 Task: Find a rental in Purley, United Kingdom, for 8 guests from 26 Aug to 10 Sep, with a price range of ₹10,000 to ₹15,000, 6 bedrooms, 6 bathrooms, and amenities including WiFi and TV.
Action: Mouse moved to (488, 94)
Screenshot: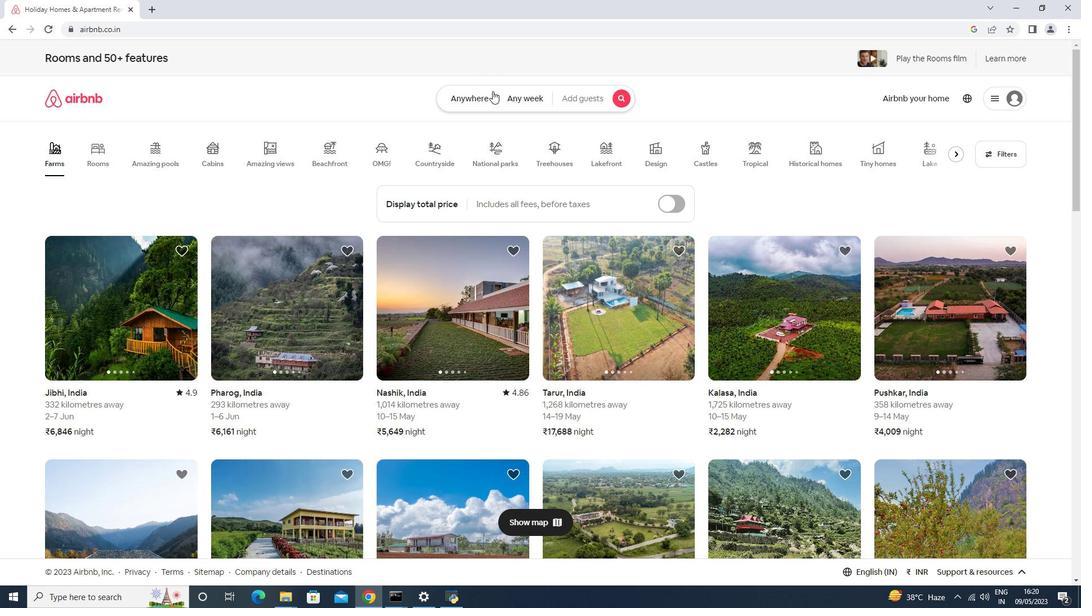 
Action: Mouse pressed left at (488, 94)
Screenshot: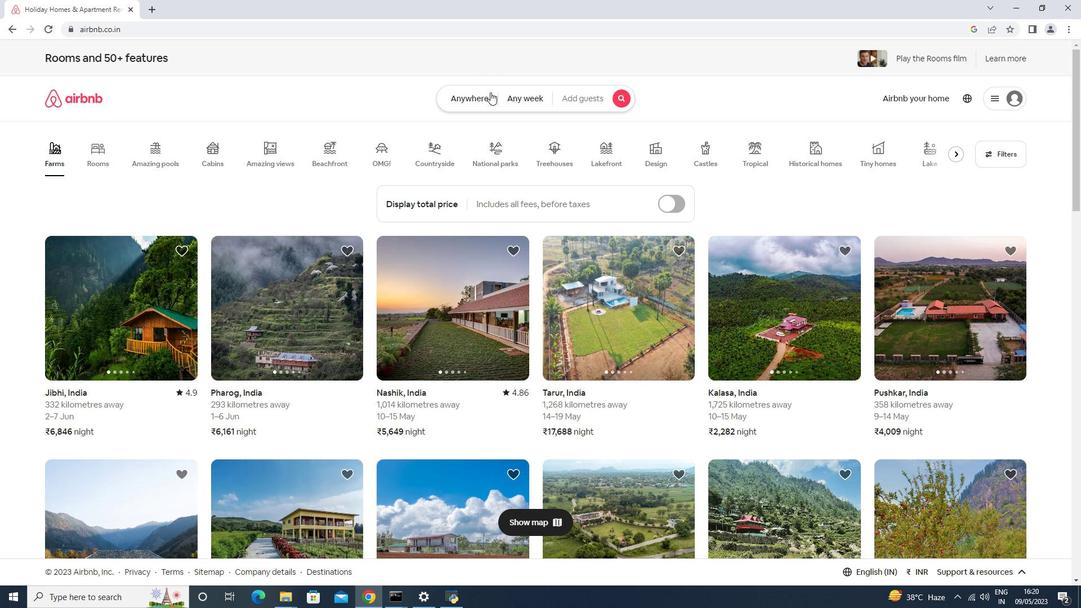 
Action: Mouse moved to (430, 142)
Screenshot: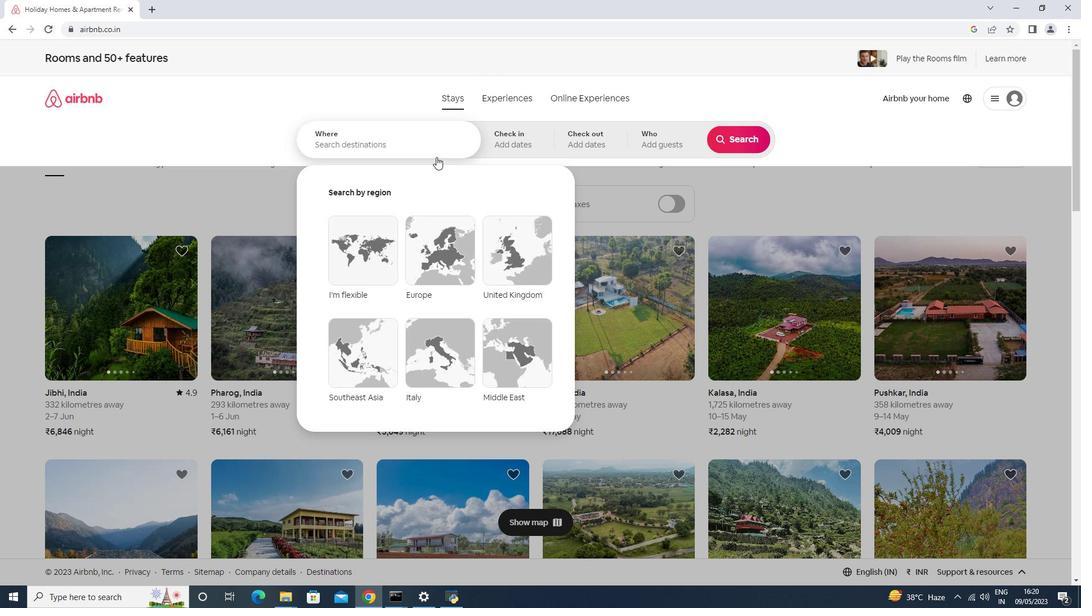
Action: Mouse pressed left at (430, 142)
Screenshot: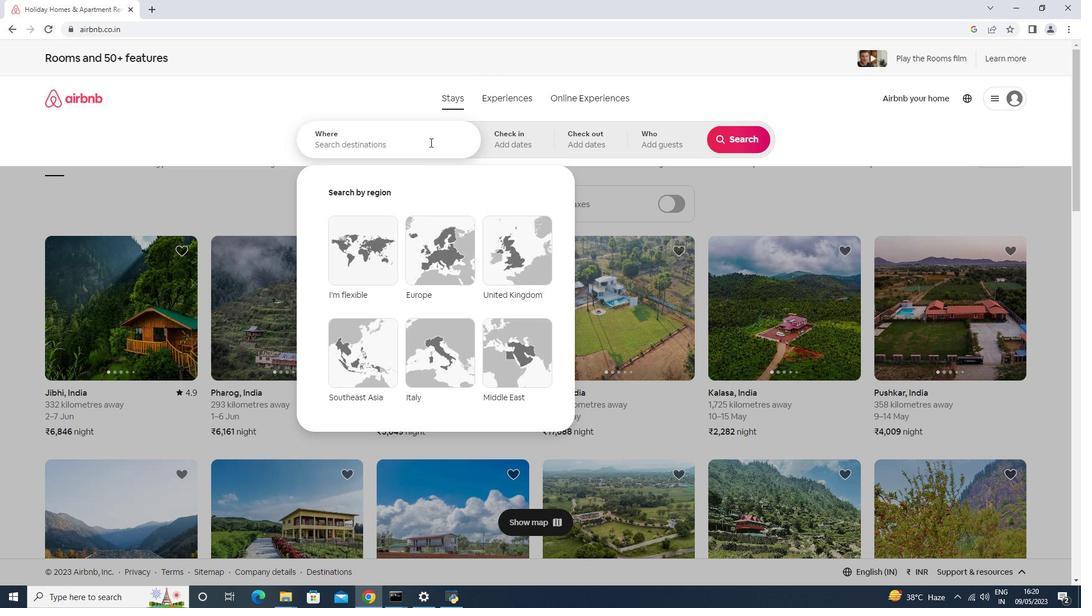 
Action: Key pressed <Key.shift>Purley,<Key.space><Key.shift>United<Key.space><Key.shift>Kingdom<Key.enter>
Screenshot: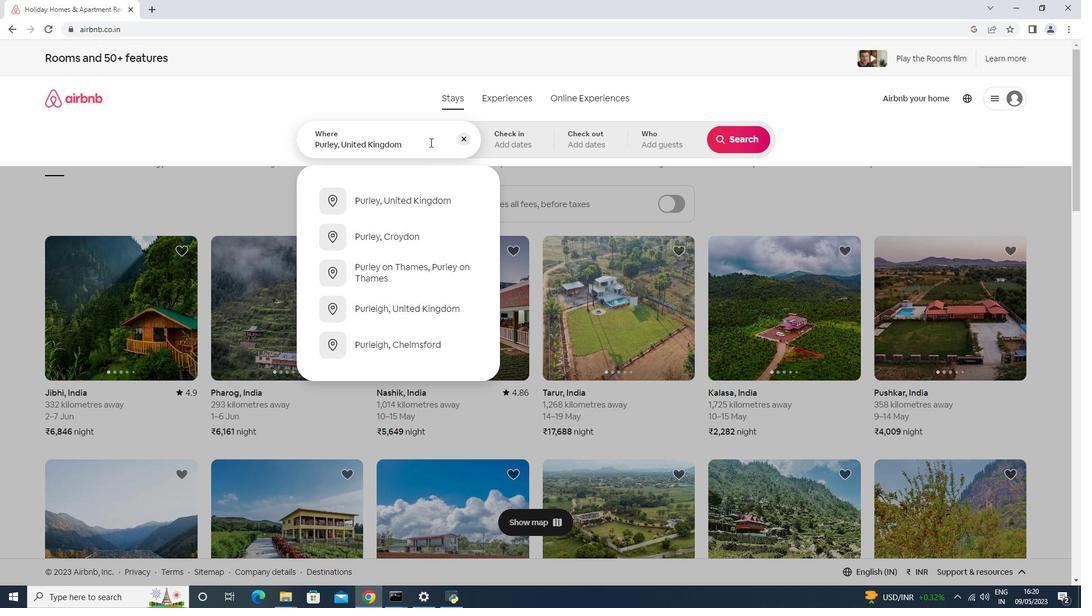 
Action: Mouse moved to (729, 234)
Screenshot: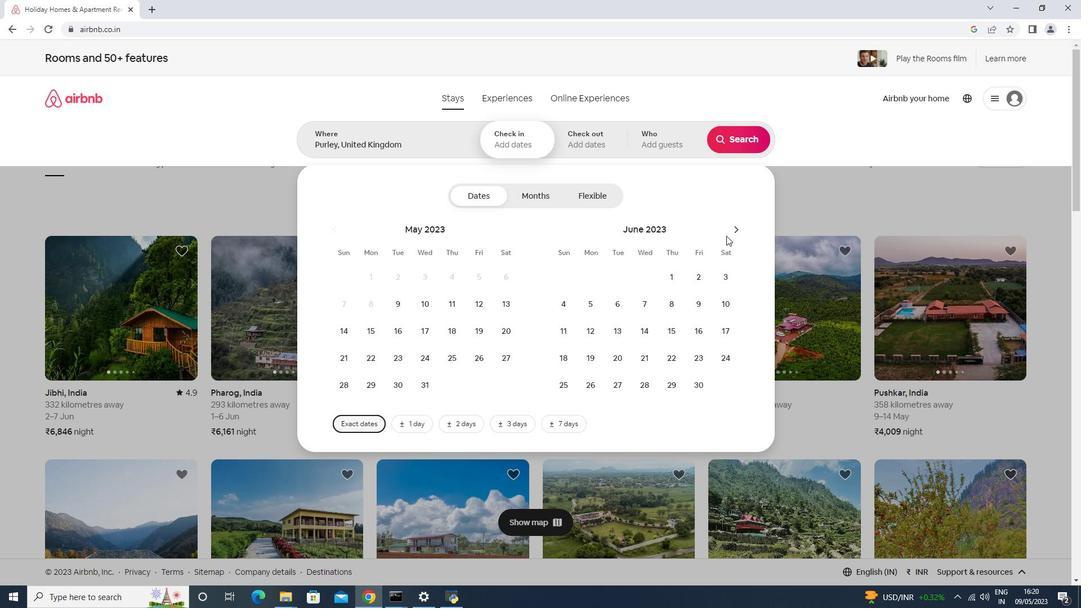 
Action: Mouse pressed left at (729, 234)
Screenshot: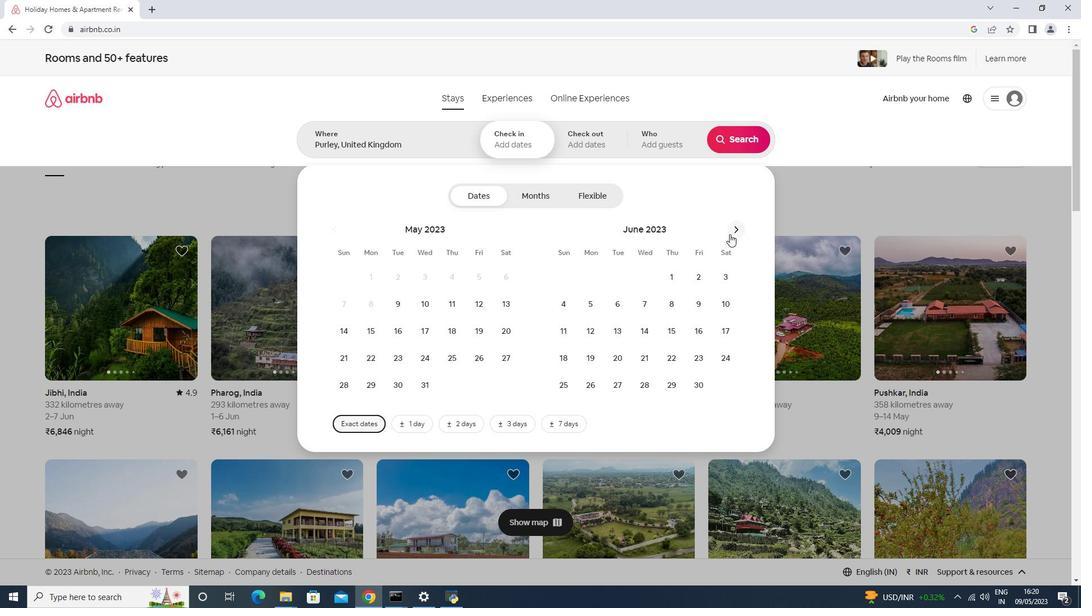 
Action: Mouse pressed left at (729, 234)
Screenshot: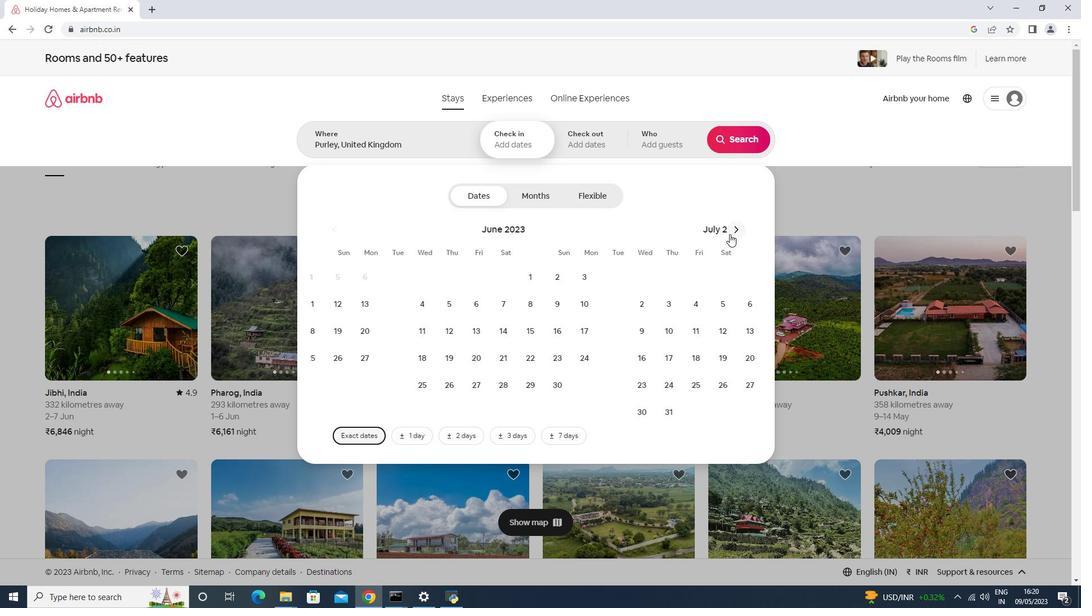 
Action: Mouse moved to (722, 357)
Screenshot: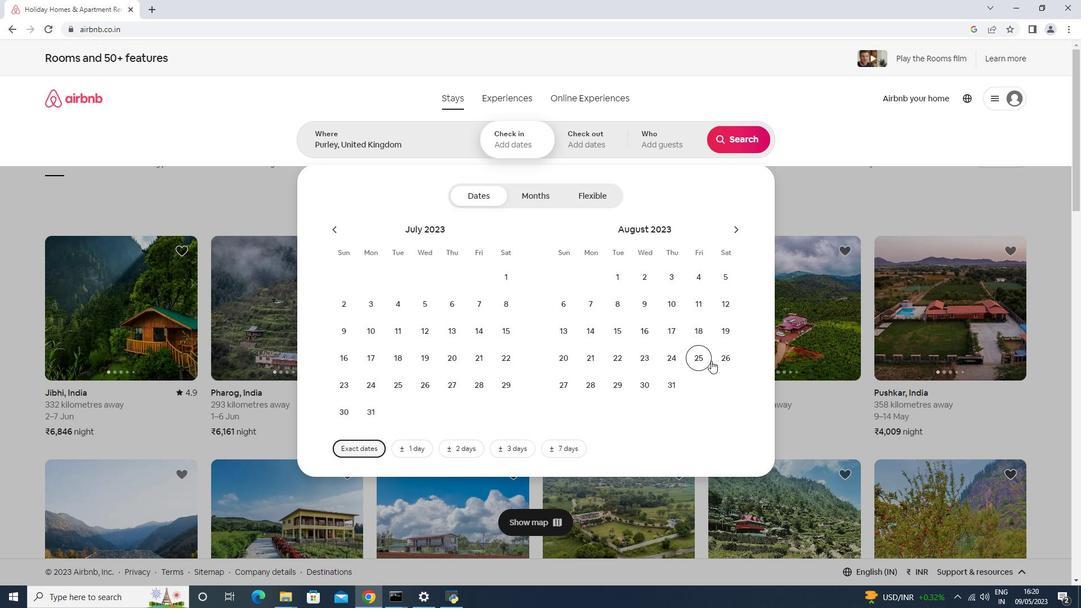 
Action: Mouse pressed left at (722, 357)
Screenshot: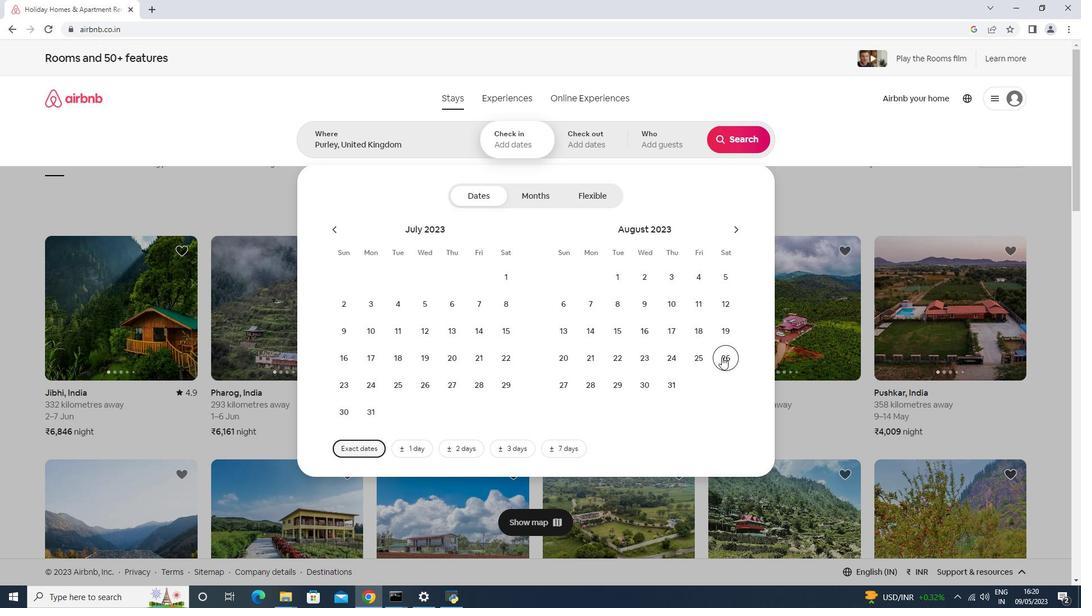 
Action: Mouse moved to (730, 234)
Screenshot: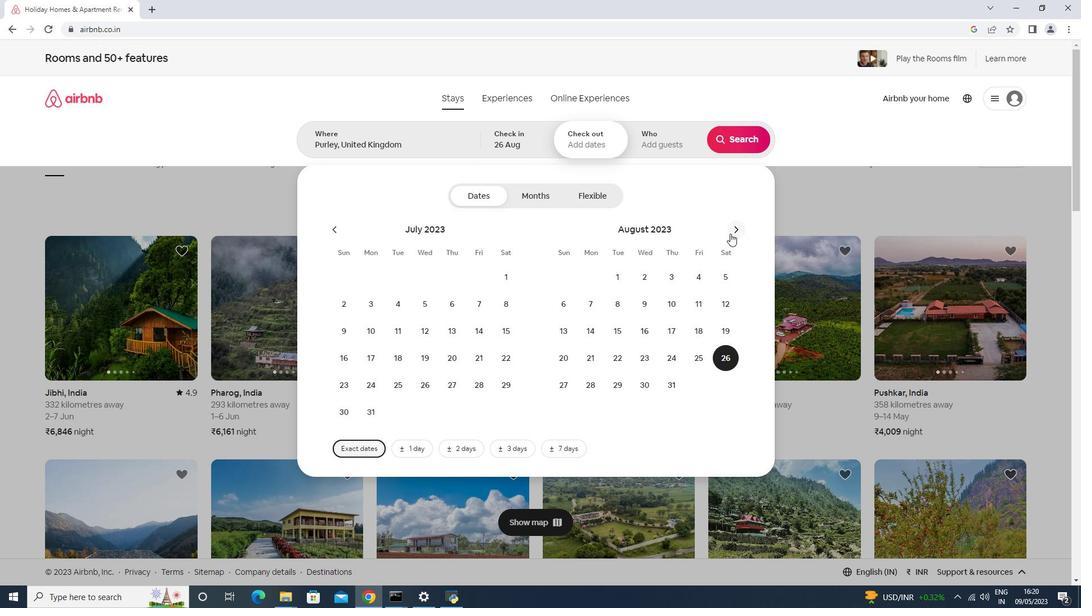 
Action: Mouse pressed left at (730, 234)
Screenshot: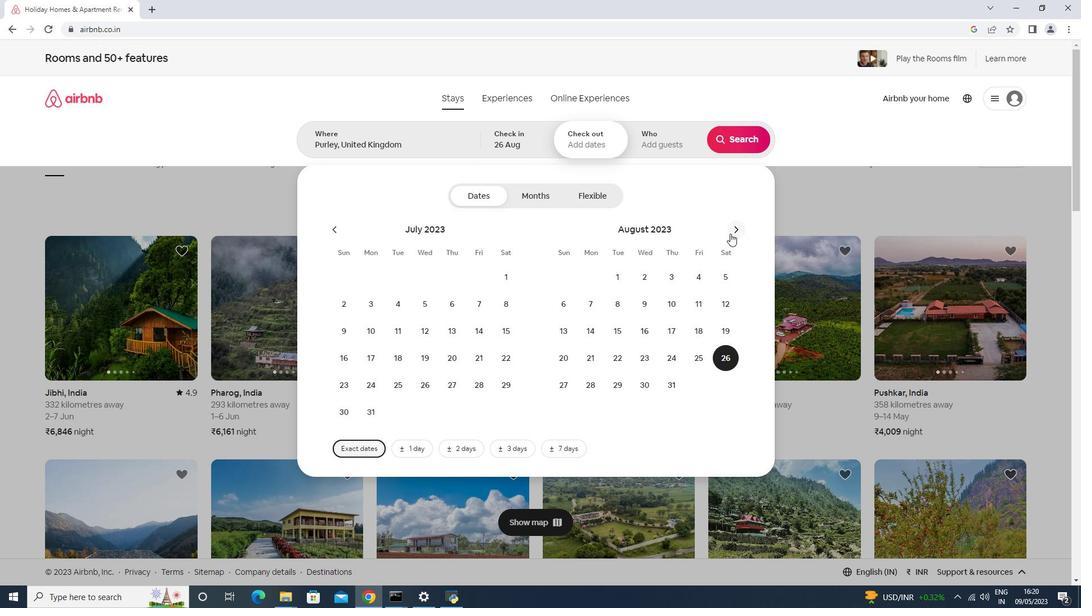 
Action: Mouse moved to (575, 332)
Screenshot: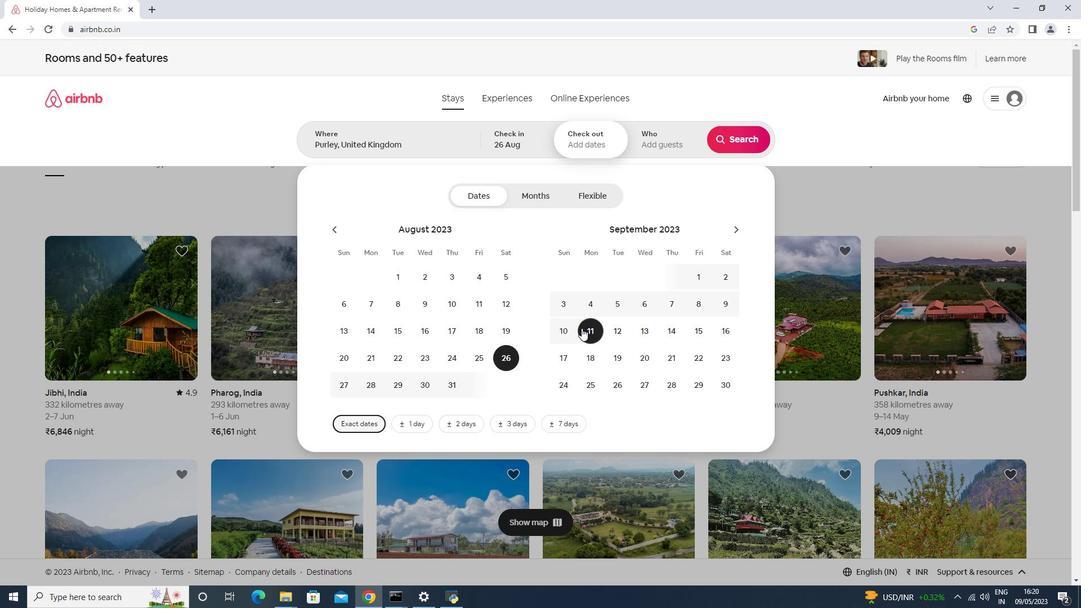 
Action: Mouse pressed left at (575, 332)
Screenshot: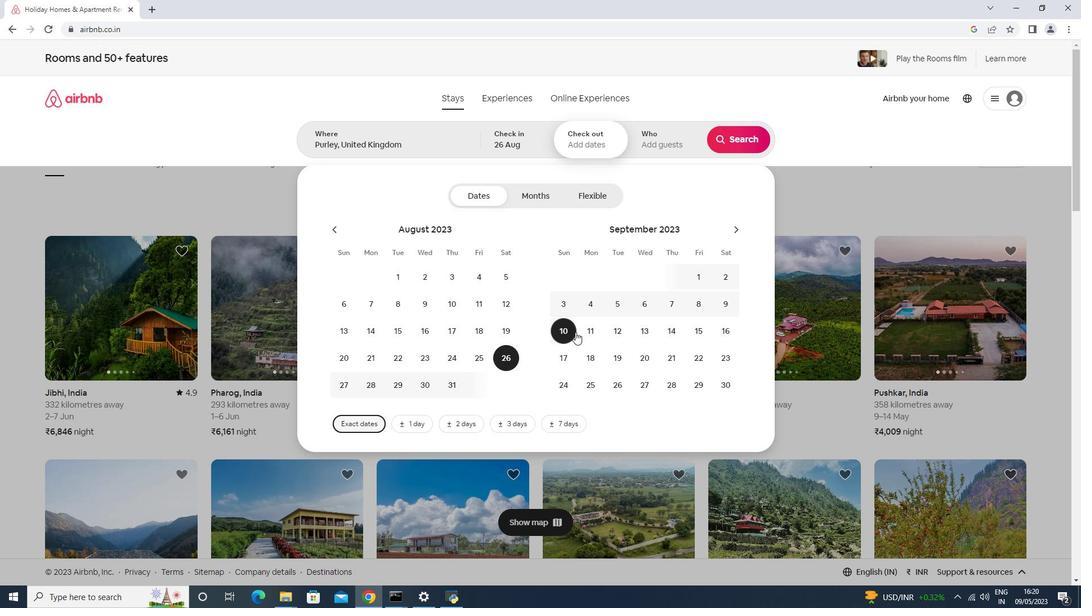 
Action: Mouse moved to (649, 153)
Screenshot: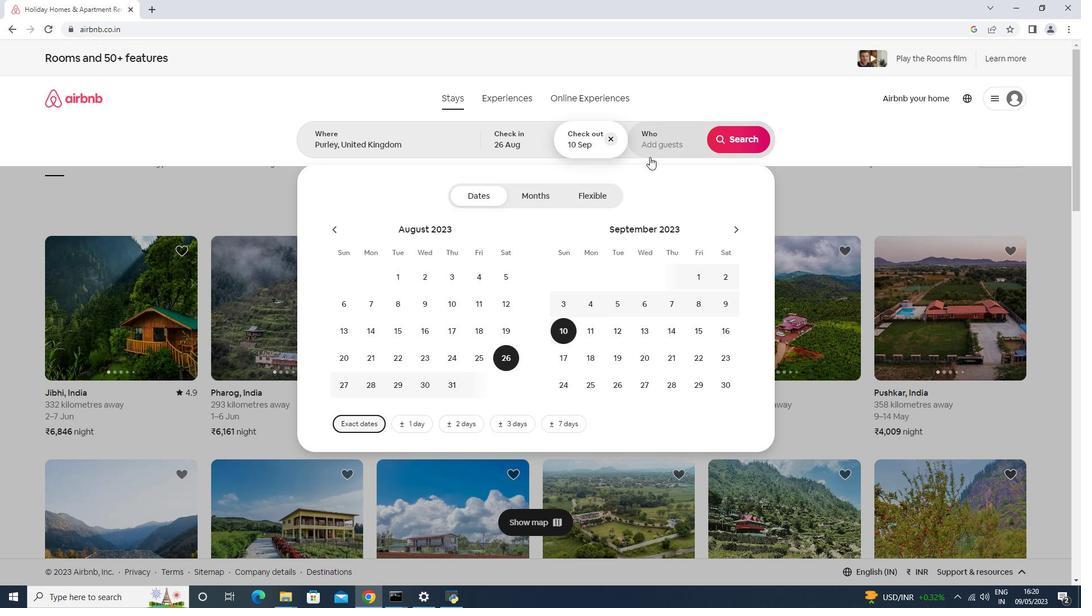 
Action: Mouse pressed left at (649, 153)
Screenshot: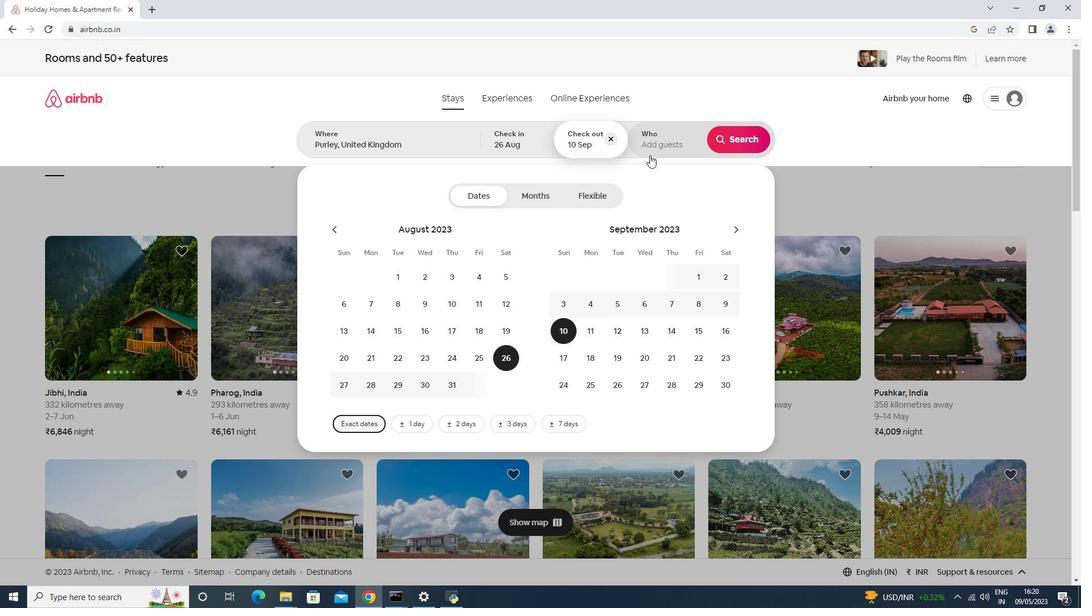 
Action: Mouse moved to (742, 203)
Screenshot: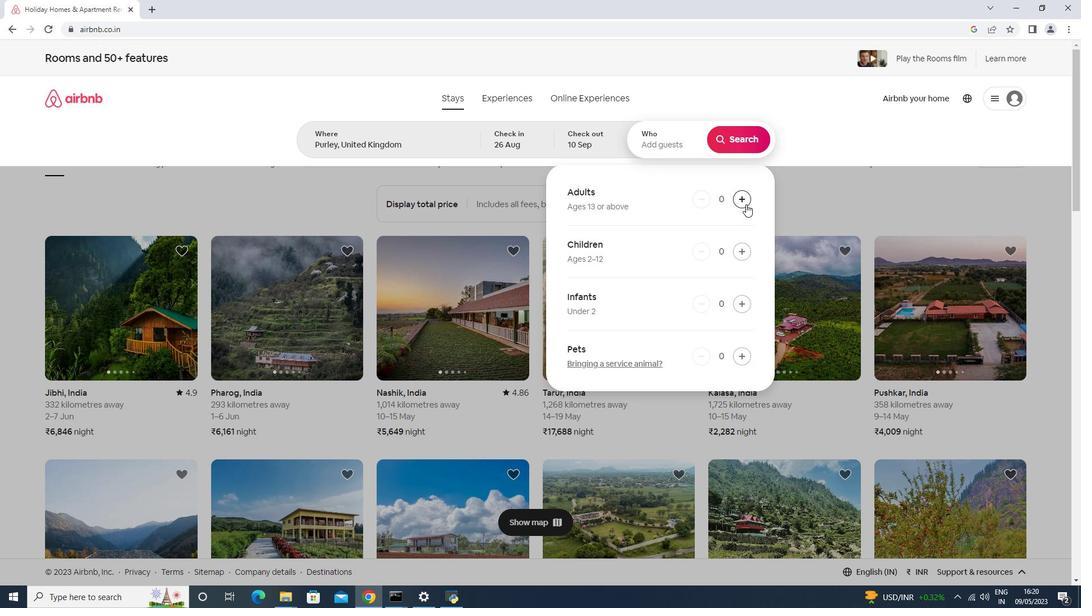 
Action: Mouse pressed left at (742, 203)
Screenshot: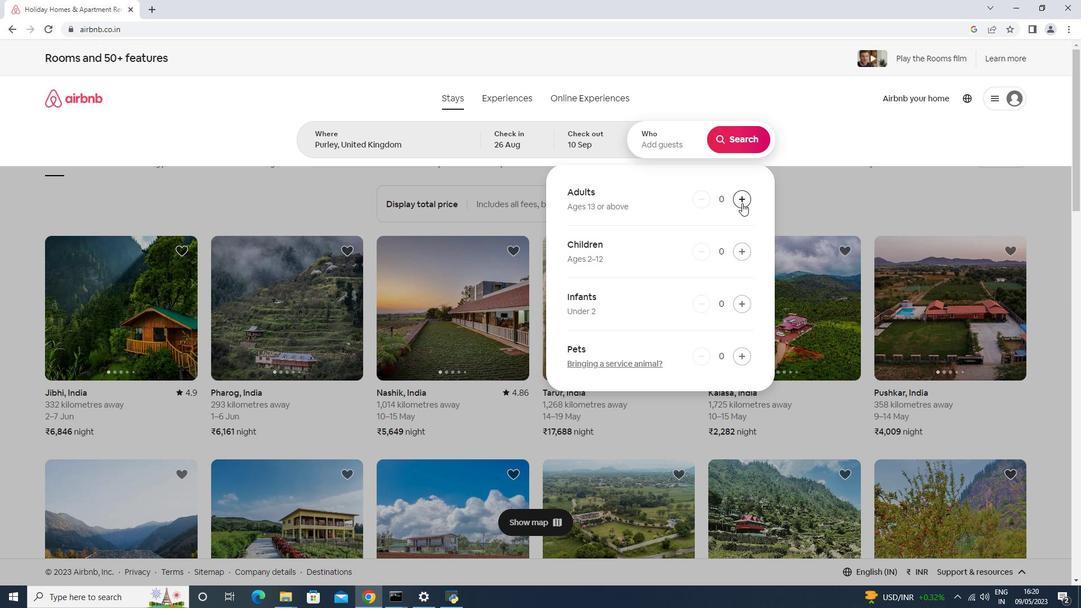 
Action: Mouse pressed left at (742, 203)
Screenshot: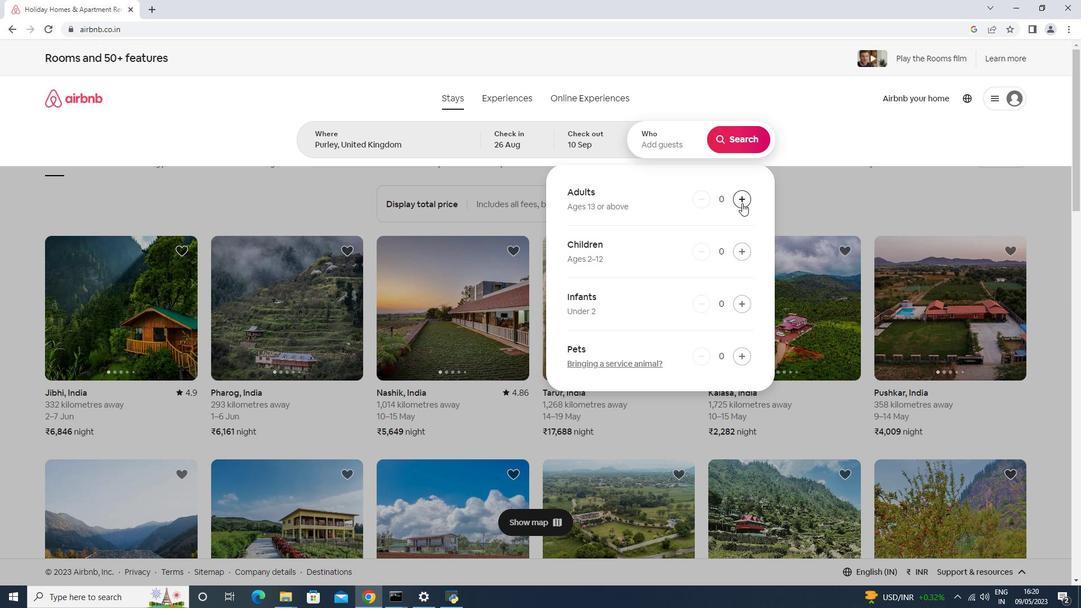 
Action: Mouse pressed left at (742, 203)
Screenshot: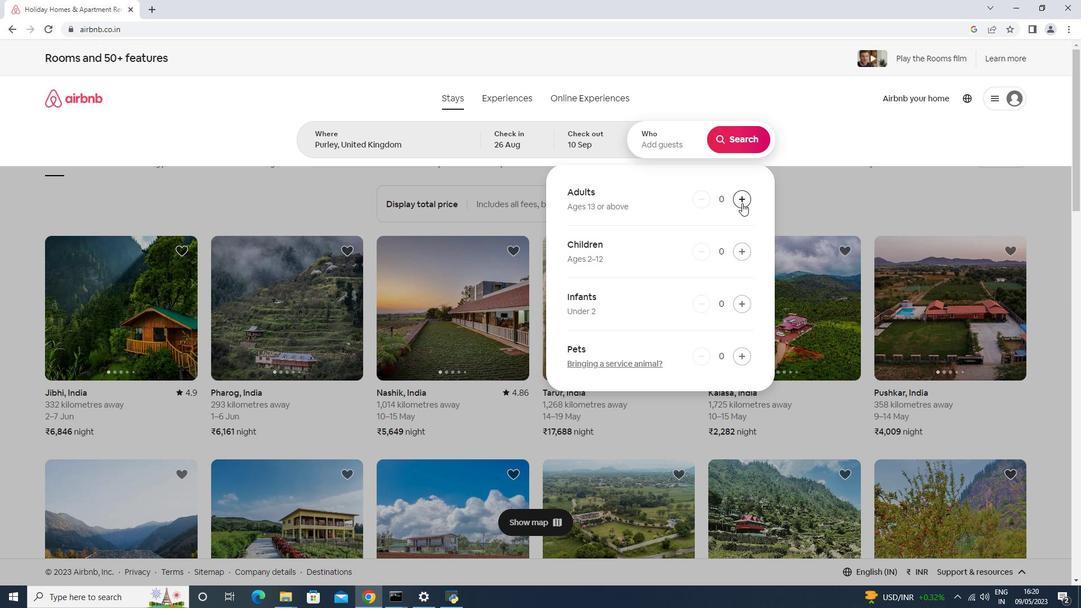 
Action: Mouse pressed left at (742, 203)
Screenshot: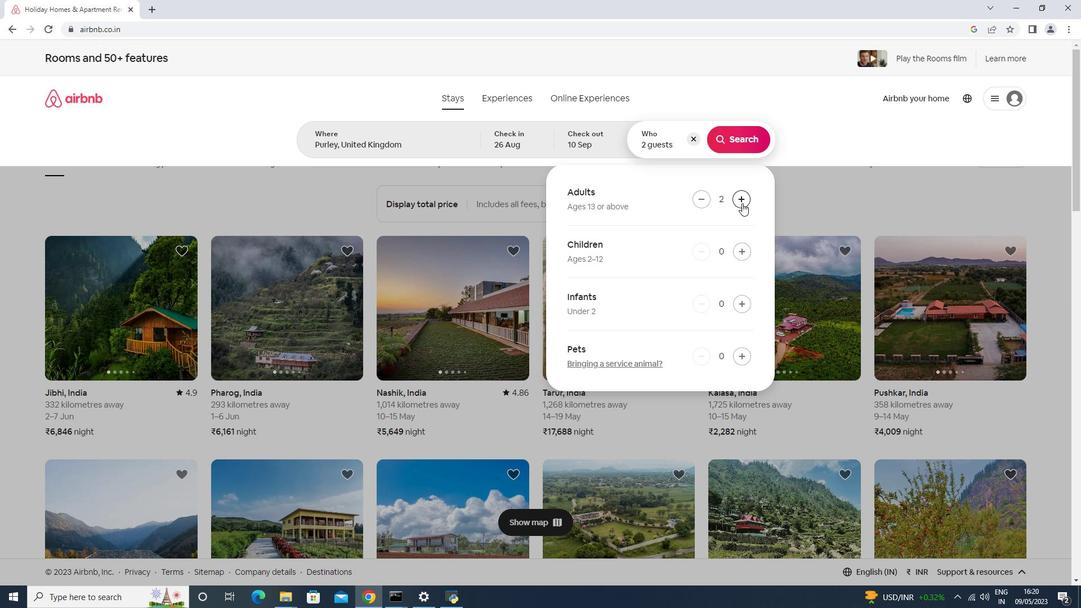 
Action: Mouse pressed left at (742, 203)
Screenshot: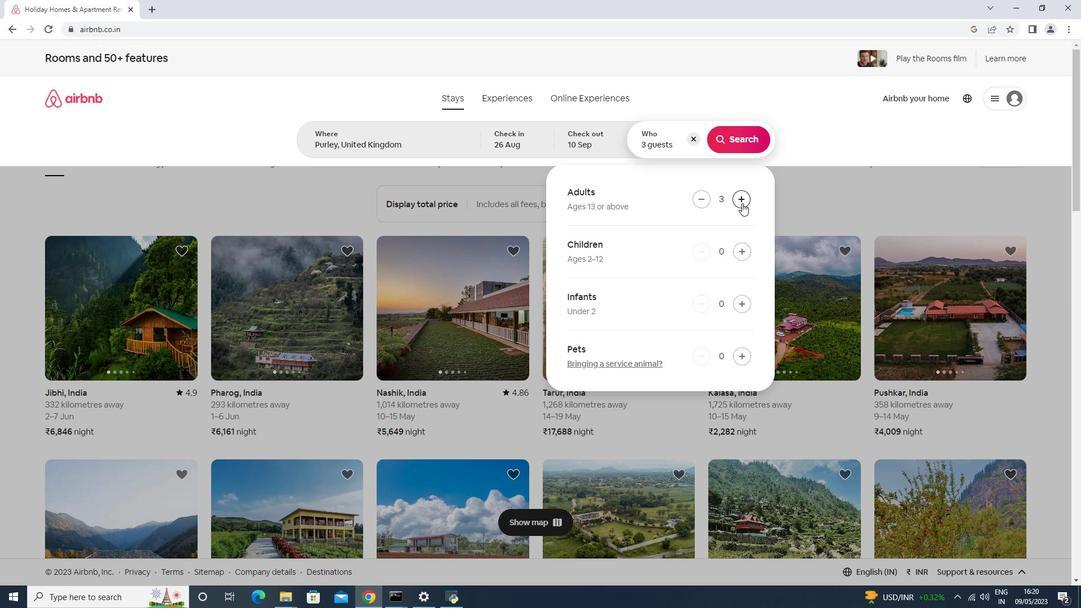 
Action: Mouse pressed left at (742, 203)
Screenshot: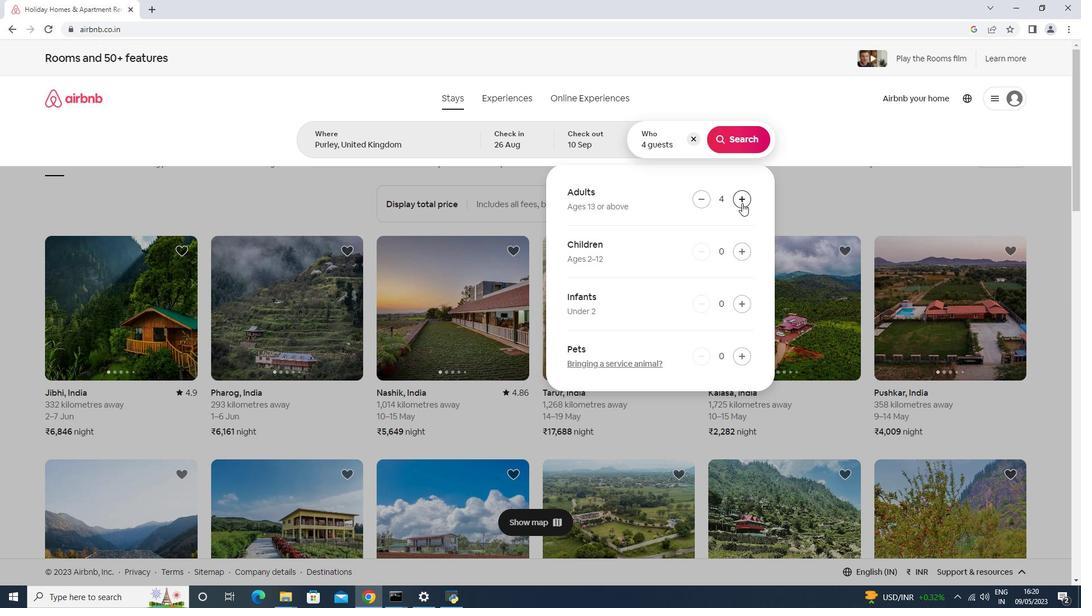 
Action: Mouse moved to (739, 243)
Screenshot: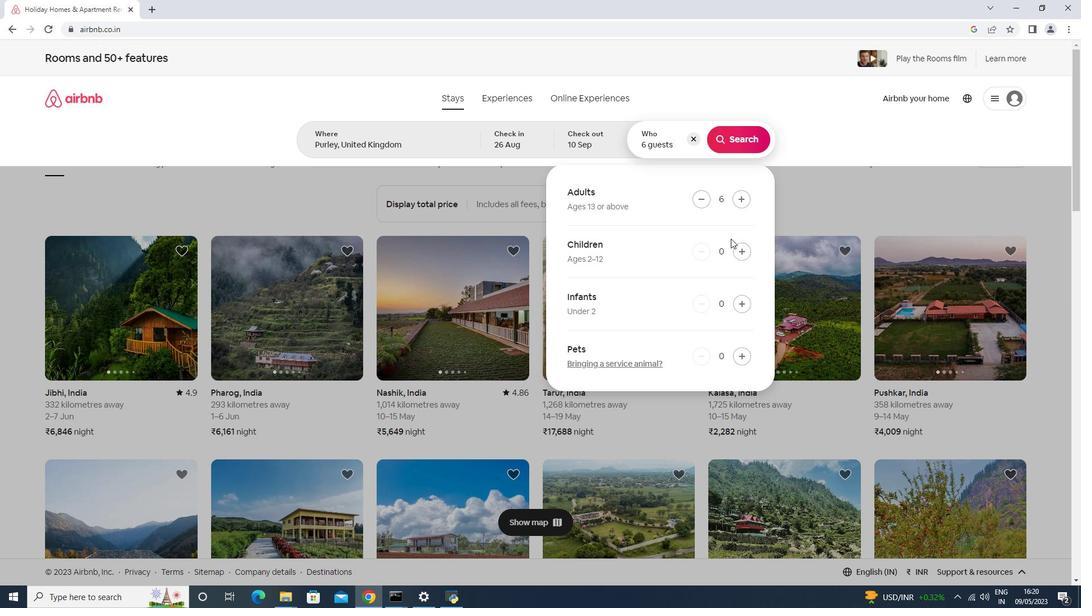 
Action: Mouse pressed left at (739, 243)
Screenshot: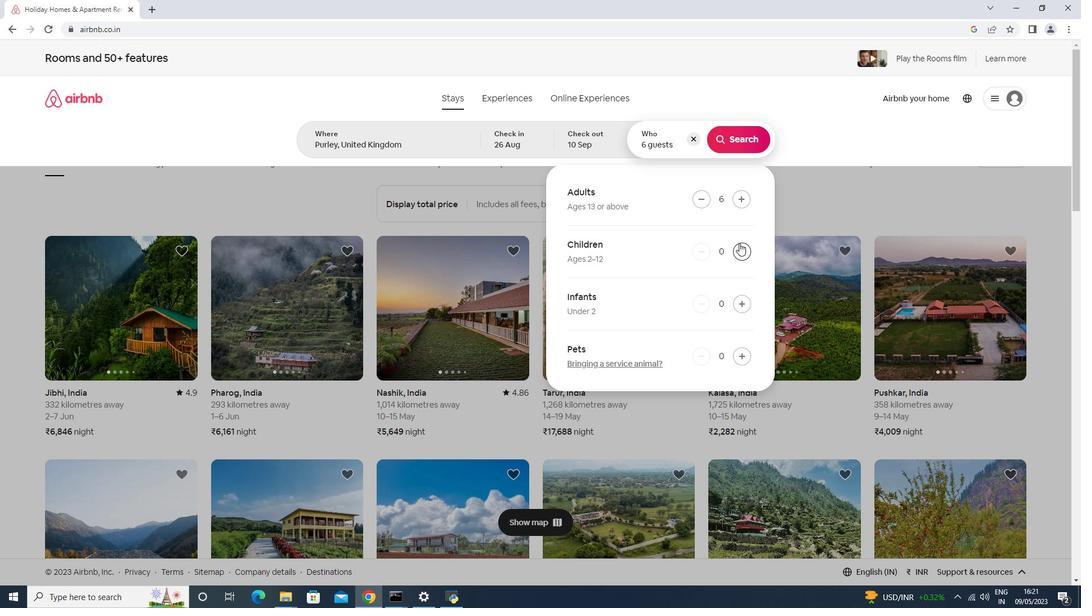 
Action: Mouse moved to (740, 243)
Screenshot: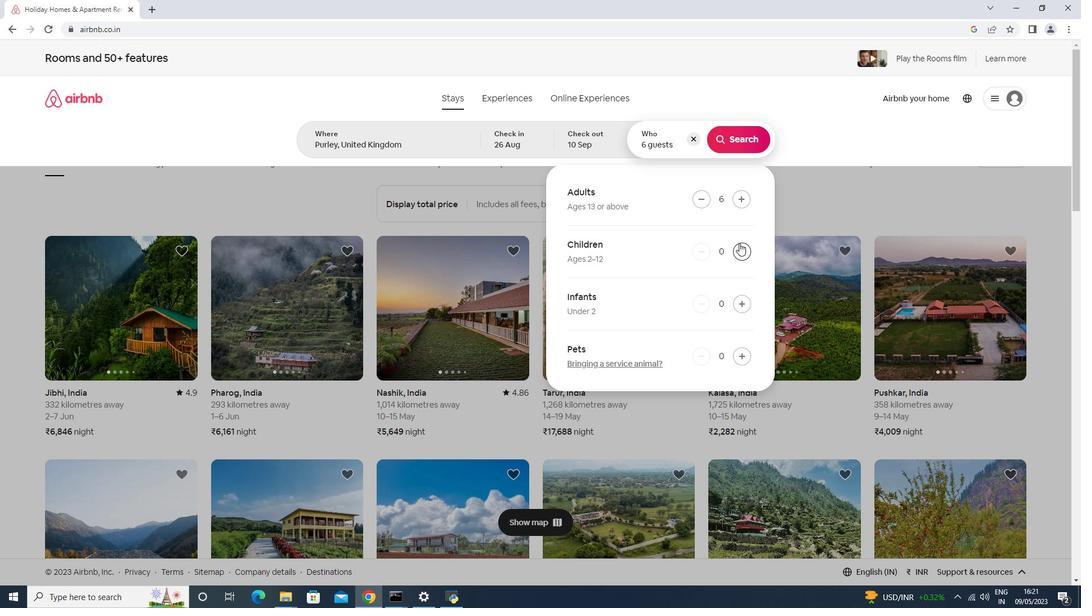 
Action: Mouse pressed left at (740, 243)
Screenshot: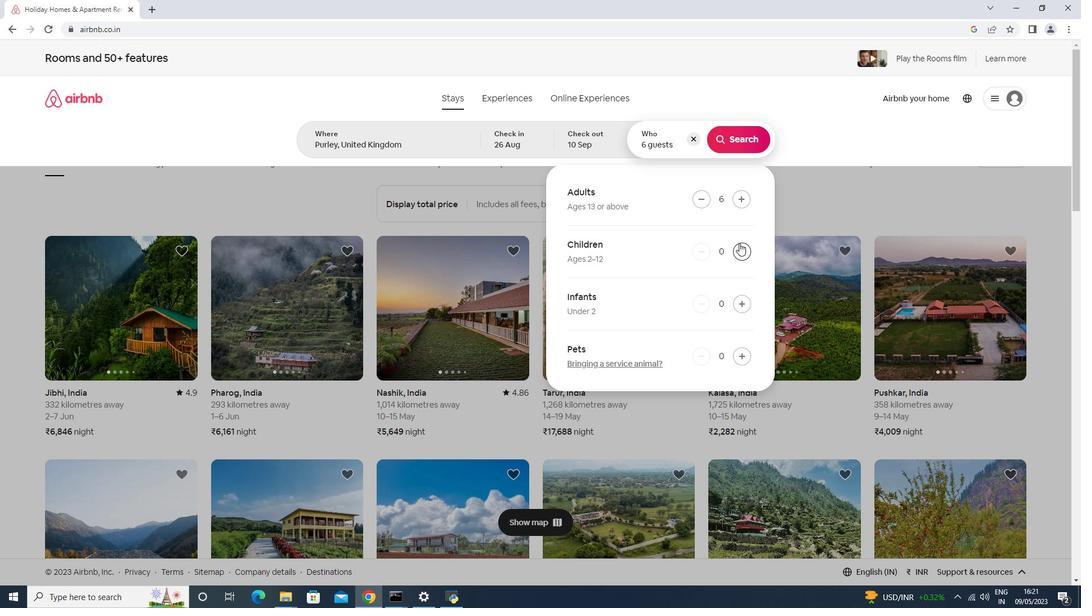 
Action: Mouse moved to (738, 154)
Screenshot: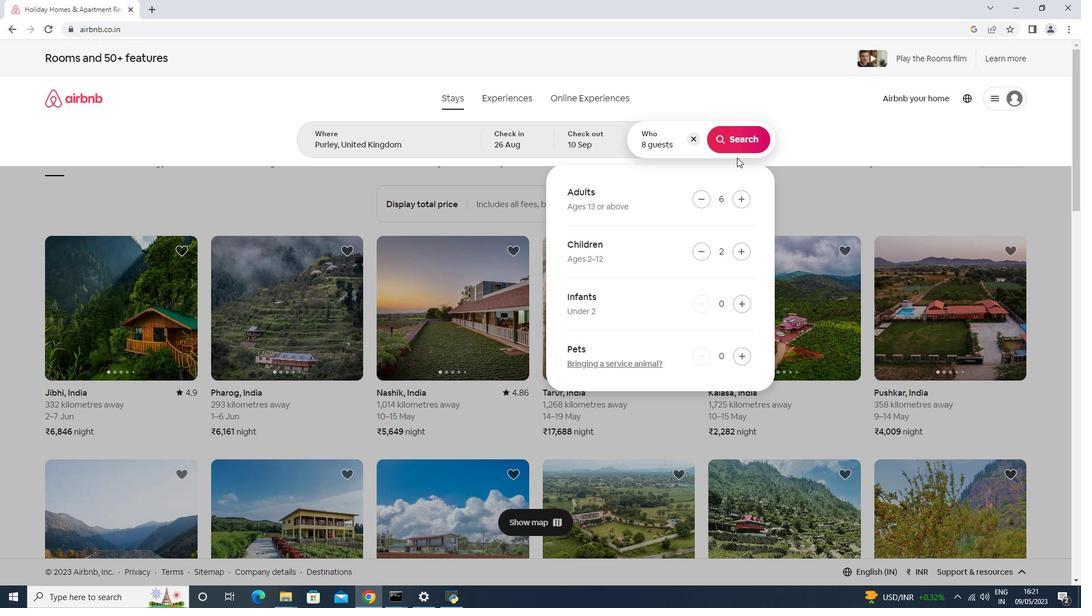 
Action: Mouse pressed left at (738, 154)
Screenshot: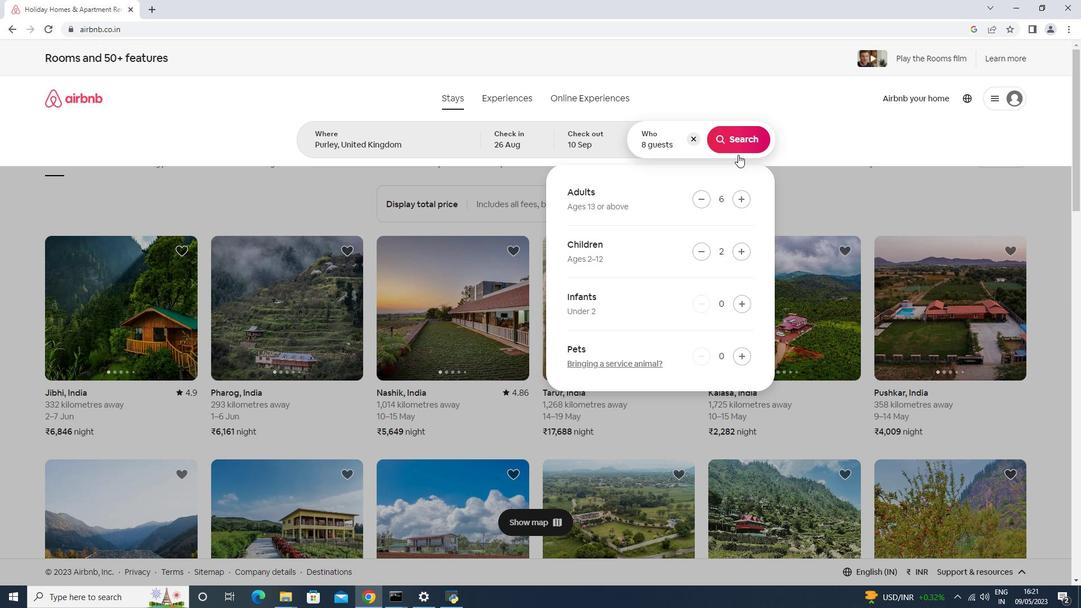 
Action: Mouse moved to (740, 143)
Screenshot: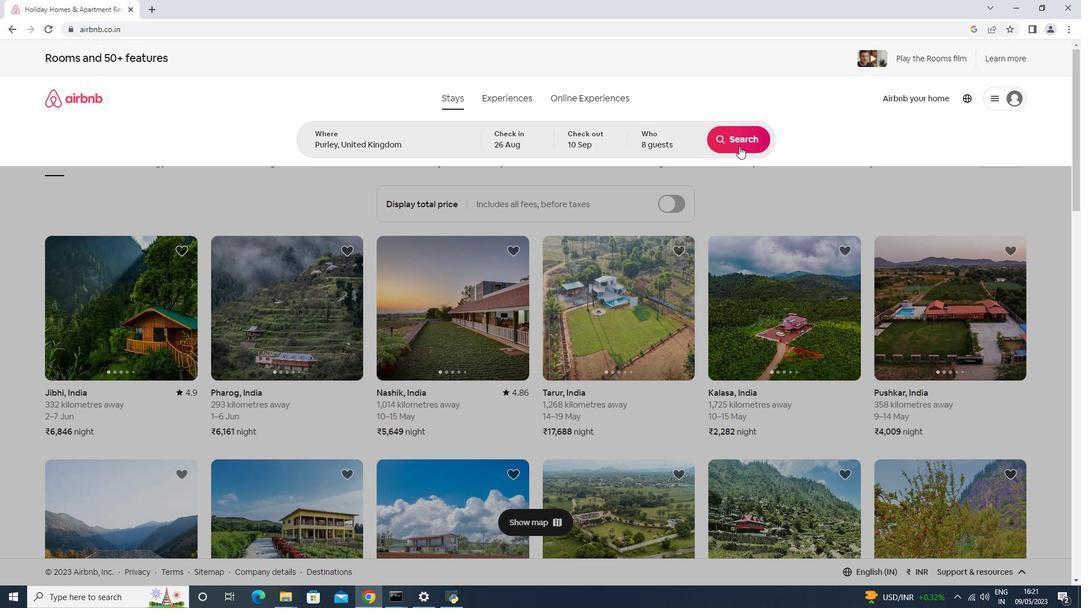 
Action: Mouse pressed left at (740, 143)
Screenshot: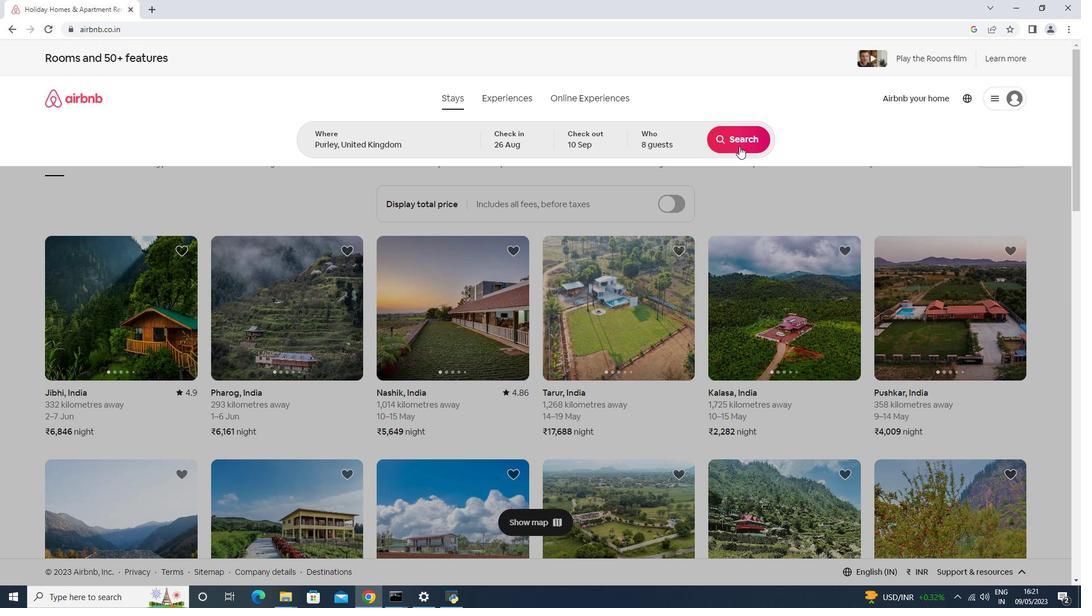 
Action: Mouse moved to (1016, 106)
Screenshot: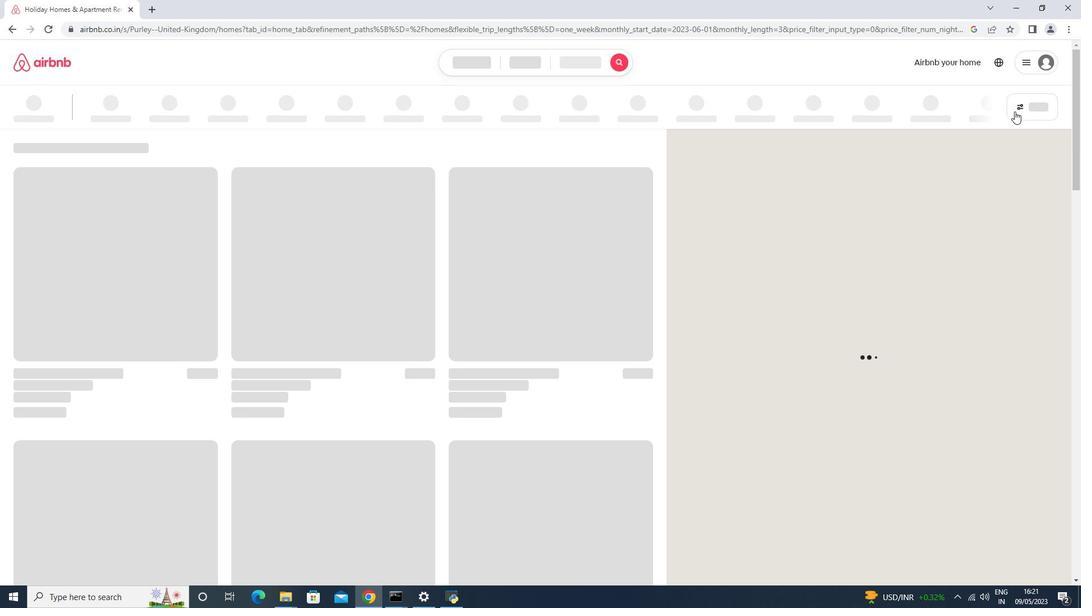 
Action: Mouse pressed left at (1016, 106)
Screenshot: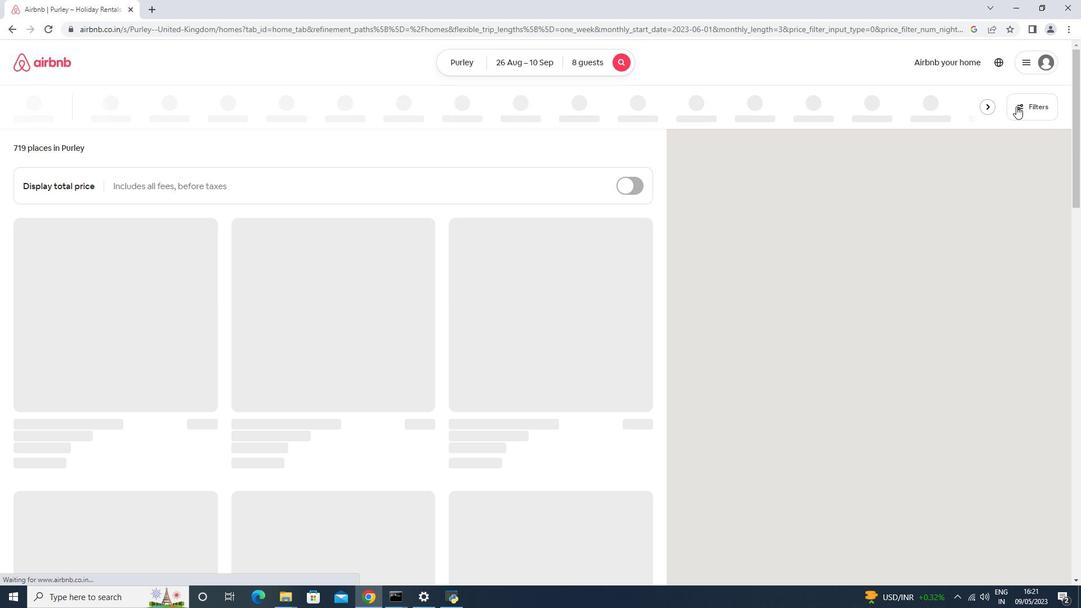 
Action: Mouse moved to (435, 389)
Screenshot: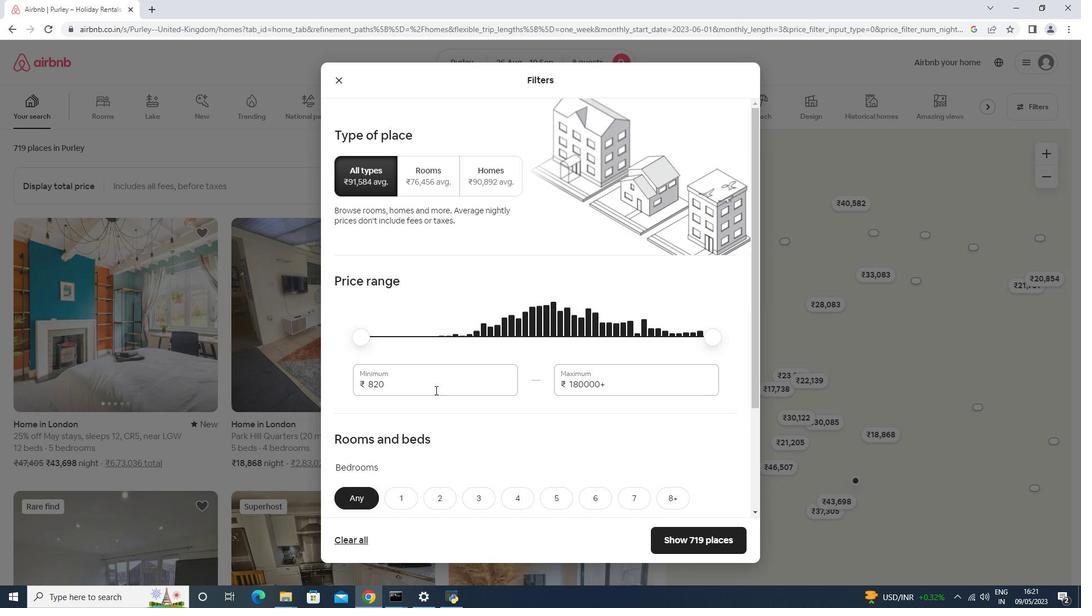 
Action: Mouse pressed left at (435, 389)
Screenshot: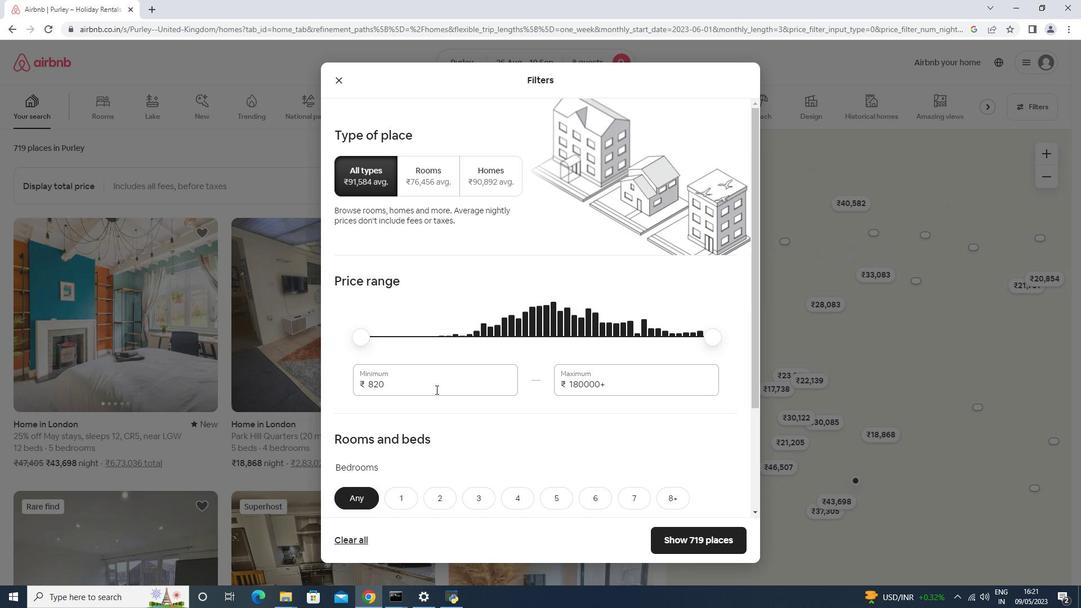 
Action: Key pressed <Key.backspace><Key.backspace><Key.backspace><Key.backspace>10000<Key.tab>15000
Screenshot: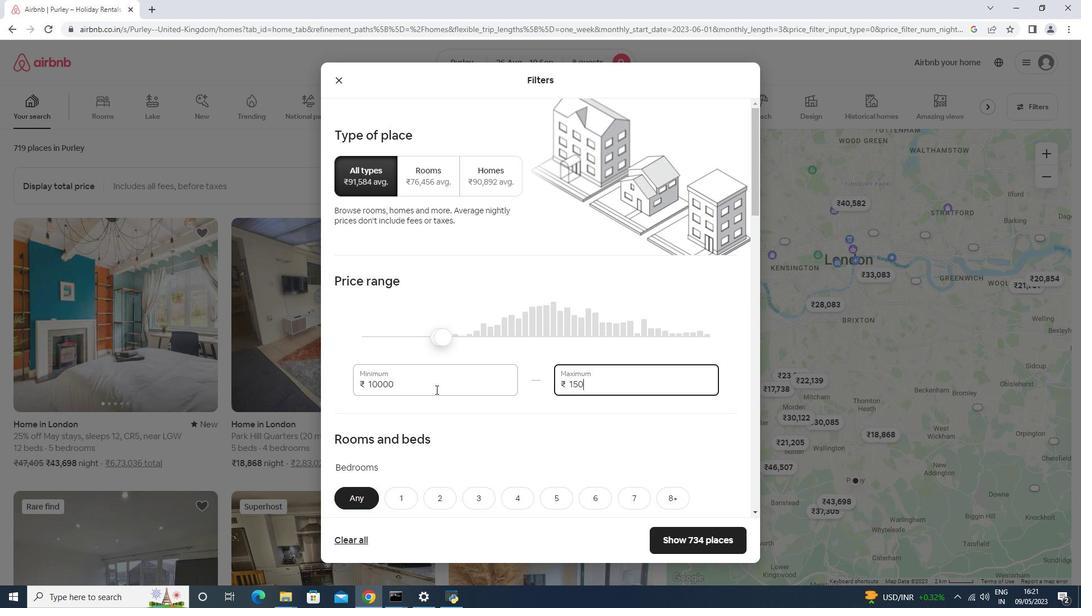 
Action: Mouse scrolled (435, 389) with delta (0, 0)
Screenshot: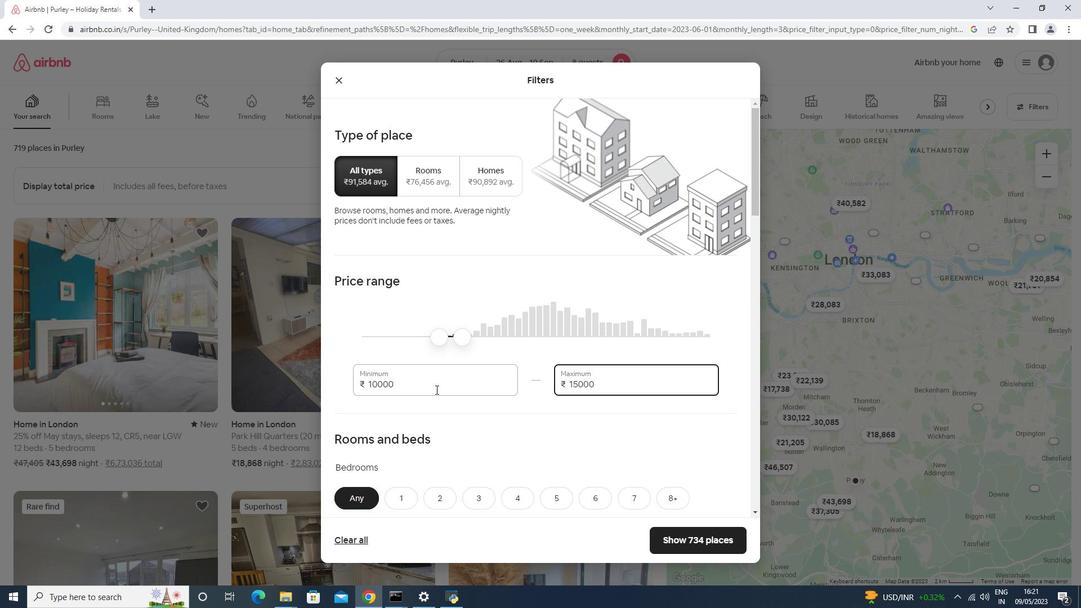 
Action: Mouse scrolled (435, 389) with delta (0, 0)
Screenshot: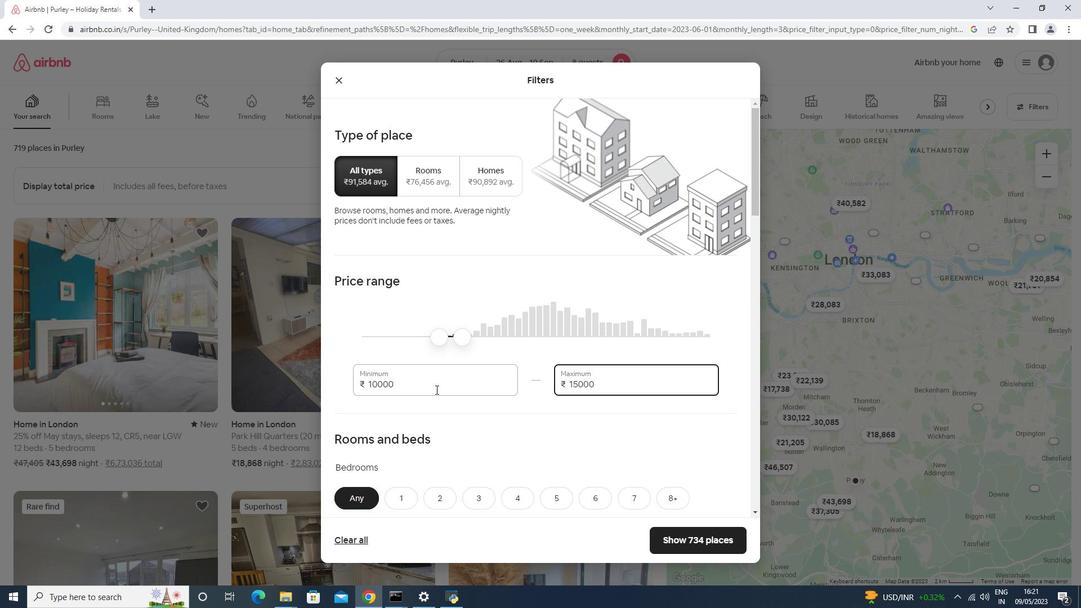 
Action: Mouse scrolled (435, 389) with delta (0, 0)
Screenshot: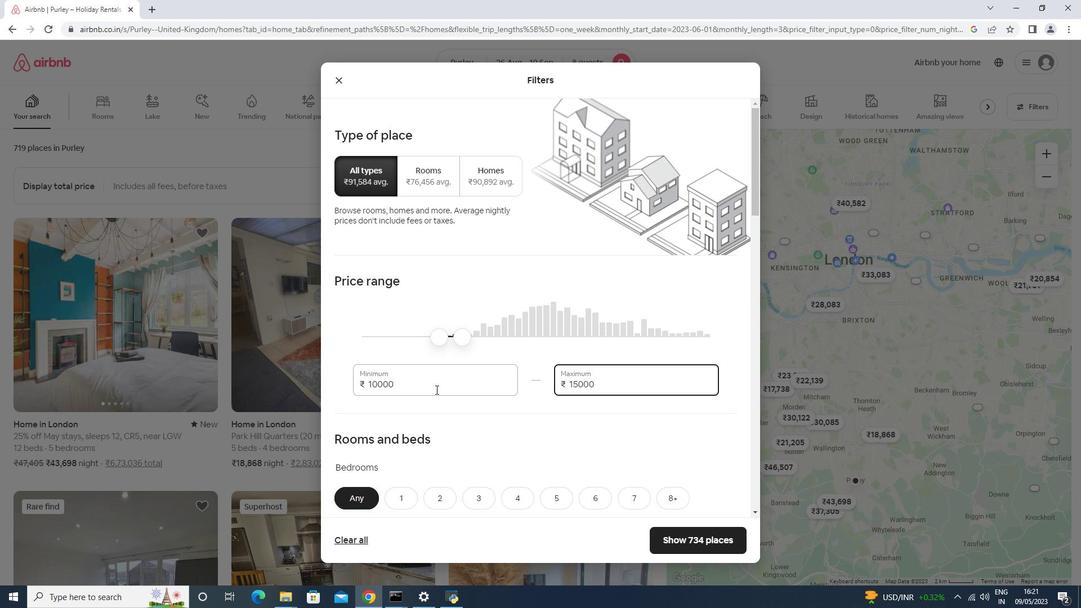 
Action: Mouse scrolled (435, 389) with delta (0, 0)
Screenshot: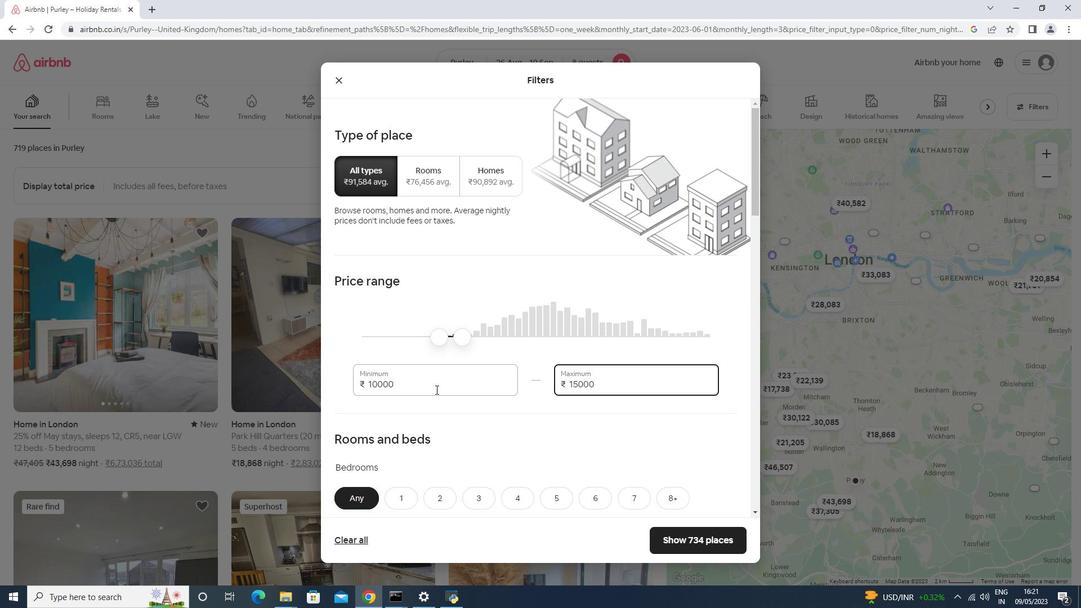
Action: Mouse moved to (591, 282)
Screenshot: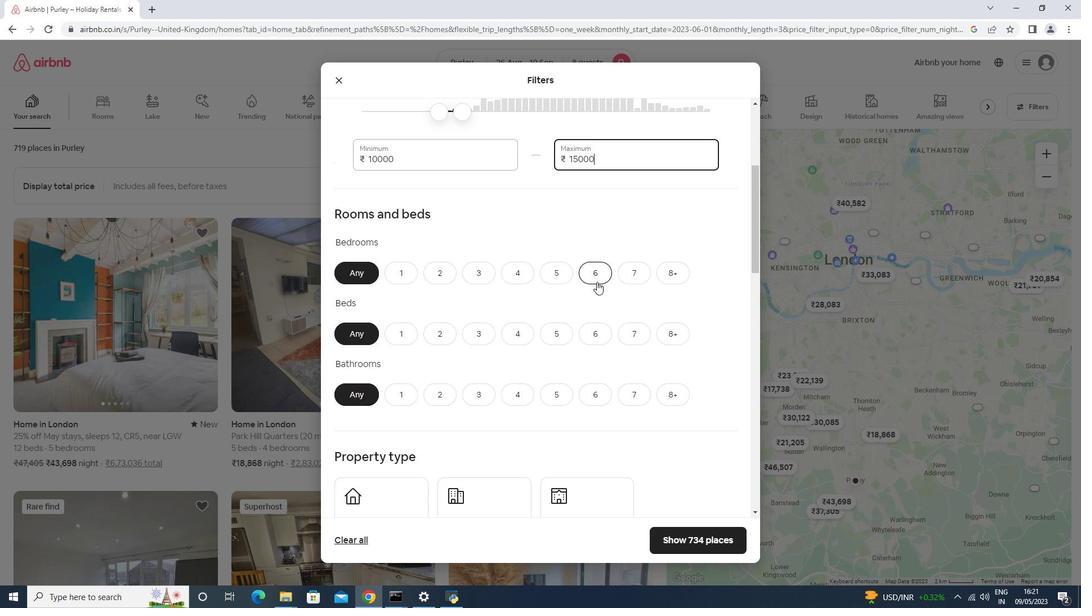 
Action: Mouse pressed left at (591, 282)
Screenshot: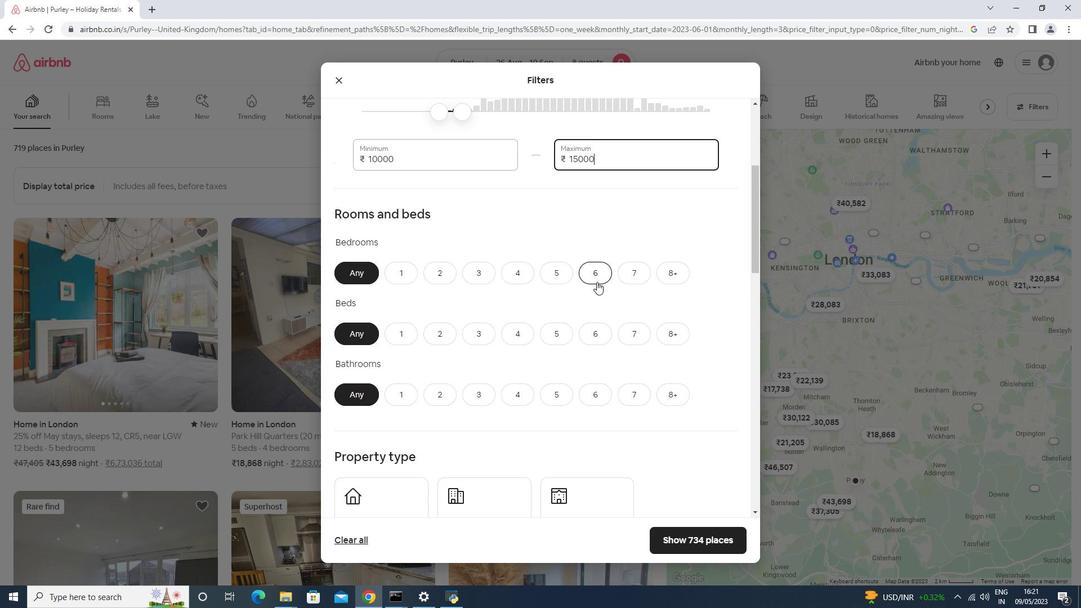 
Action: Mouse moved to (599, 343)
Screenshot: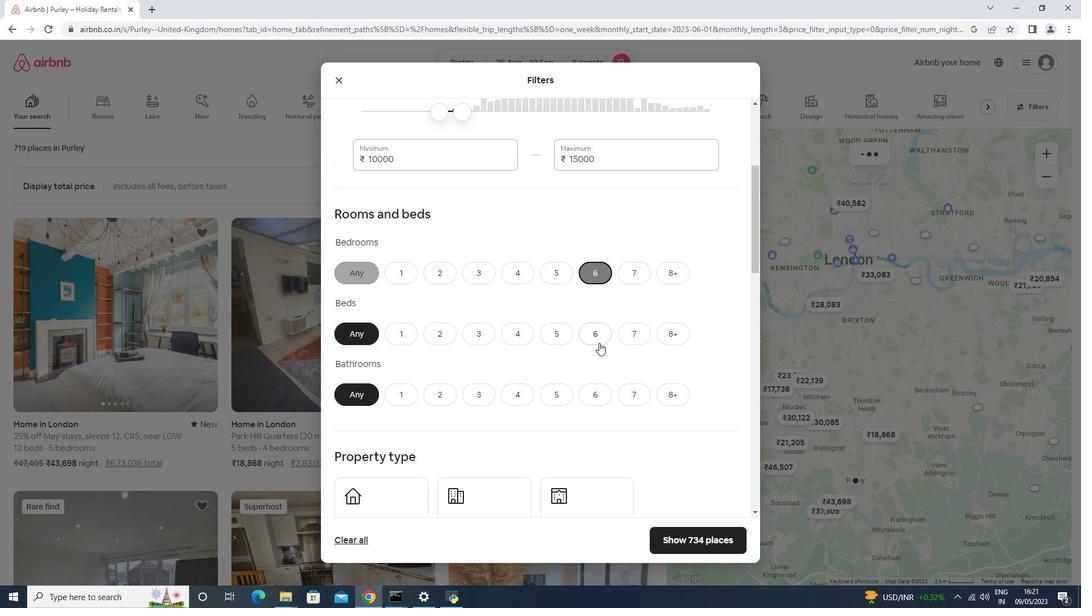 
Action: Mouse pressed left at (599, 343)
Screenshot: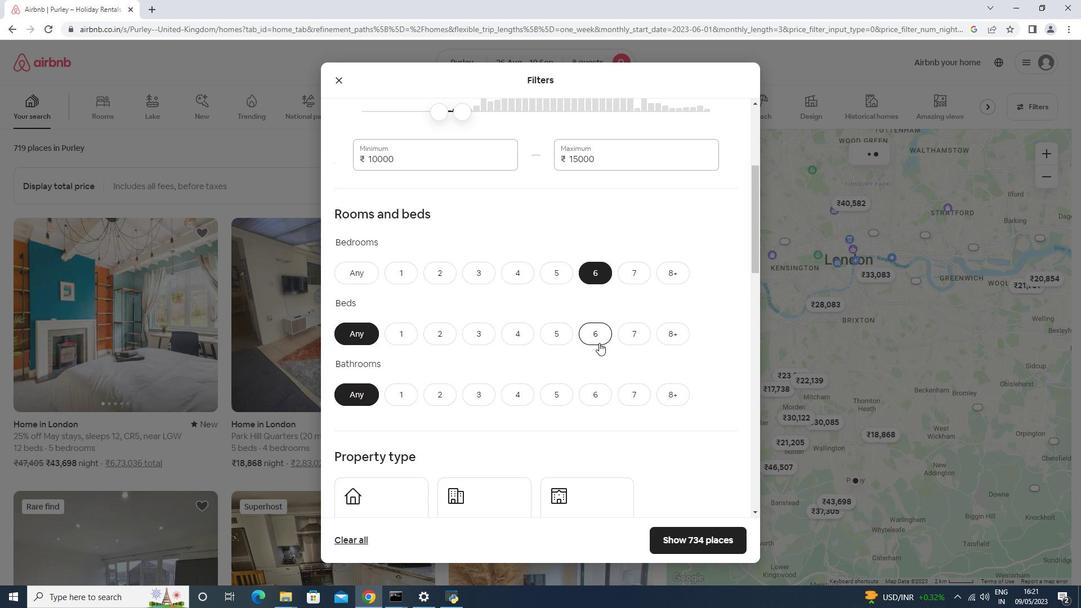 
Action: Mouse moved to (598, 396)
Screenshot: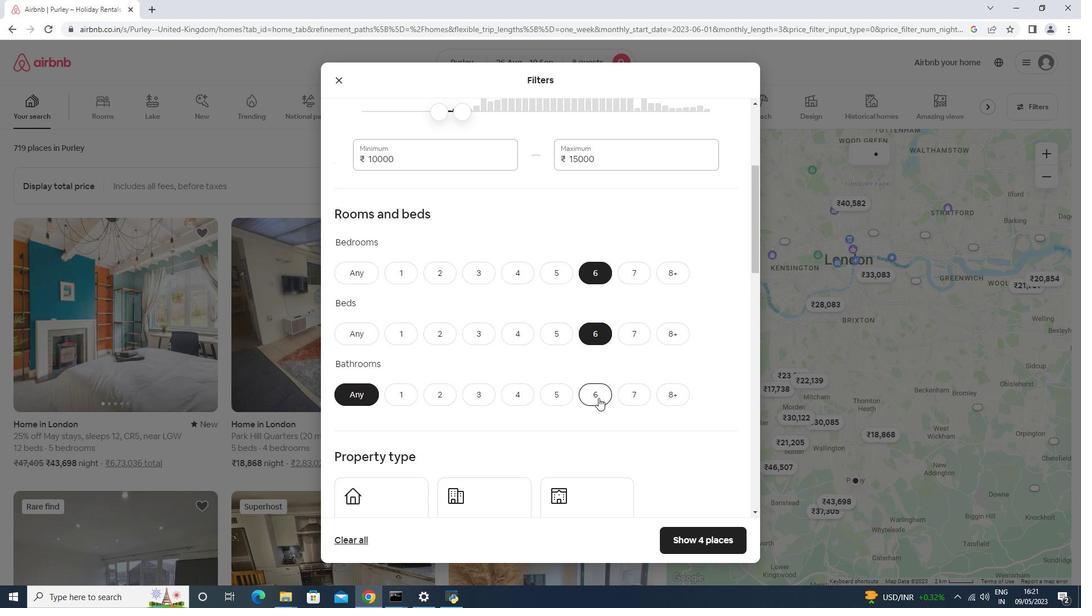 
Action: Mouse pressed left at (598, 396)
Screenshot: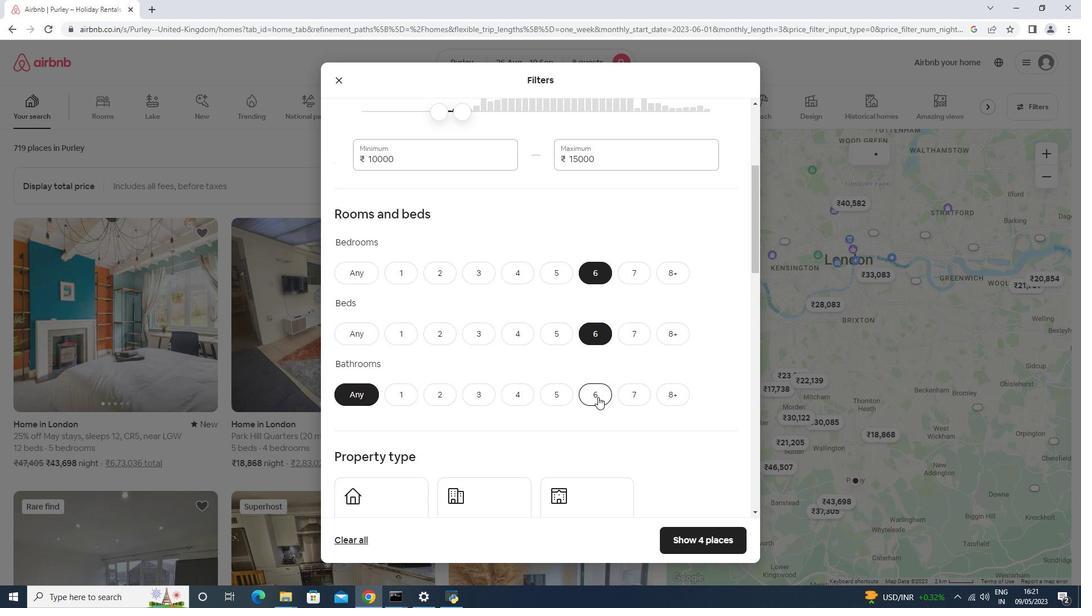 
Action: Mouse moved to (595, 390)
Screenshot: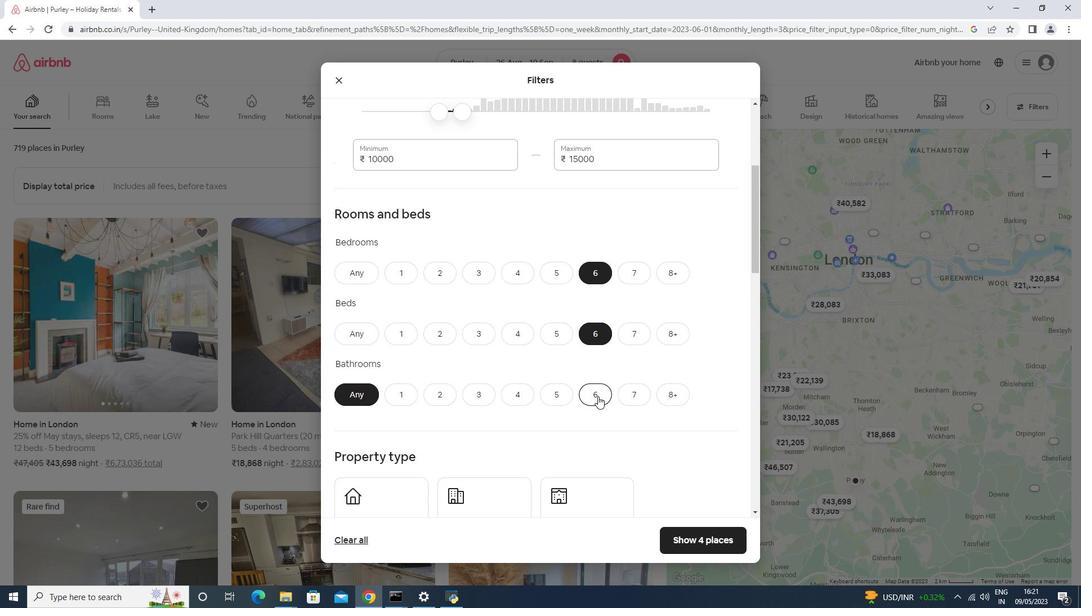 
Action: Mouse scrolled (595, 390) with delta (0, 0)
Screenshot: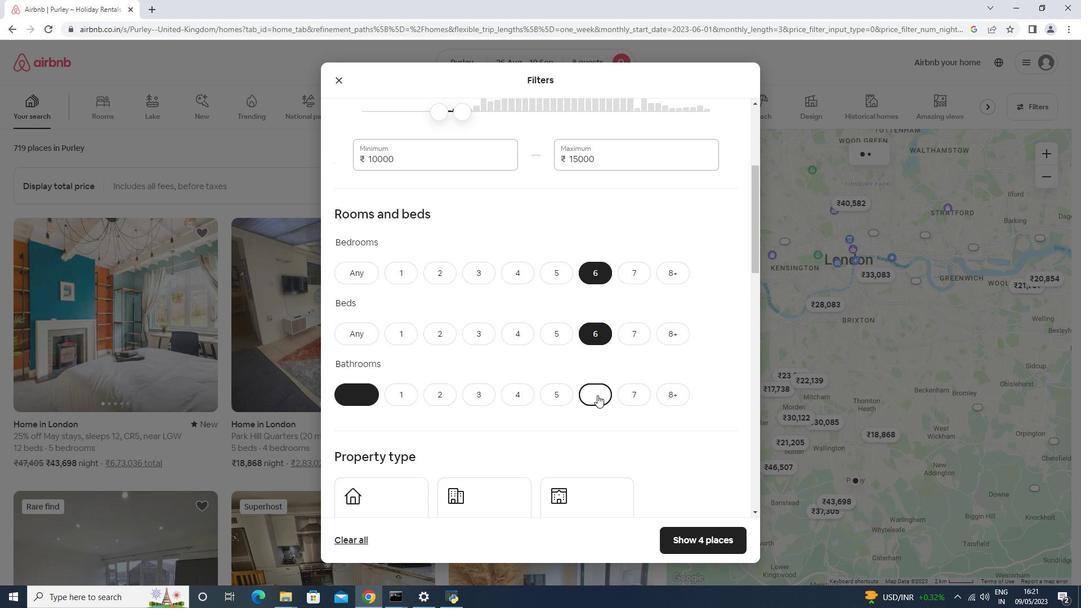 
Action: Mouse scrolled (595, 390) with delta (0, 0)
Screenshot: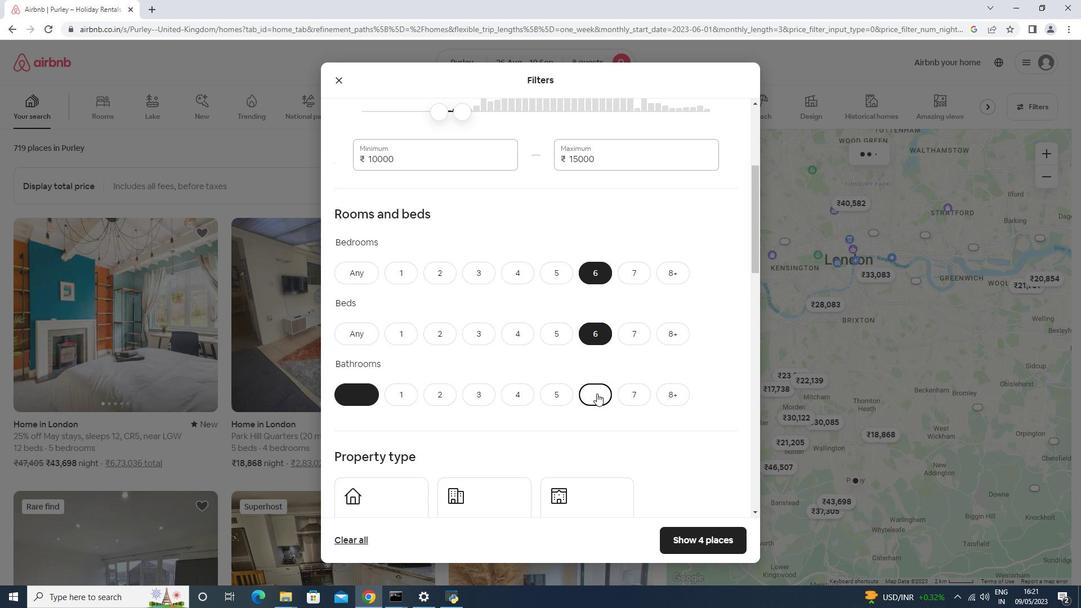 
Action: Mouse scrolled (595, 390) with delta (0, 0)
Screenshot: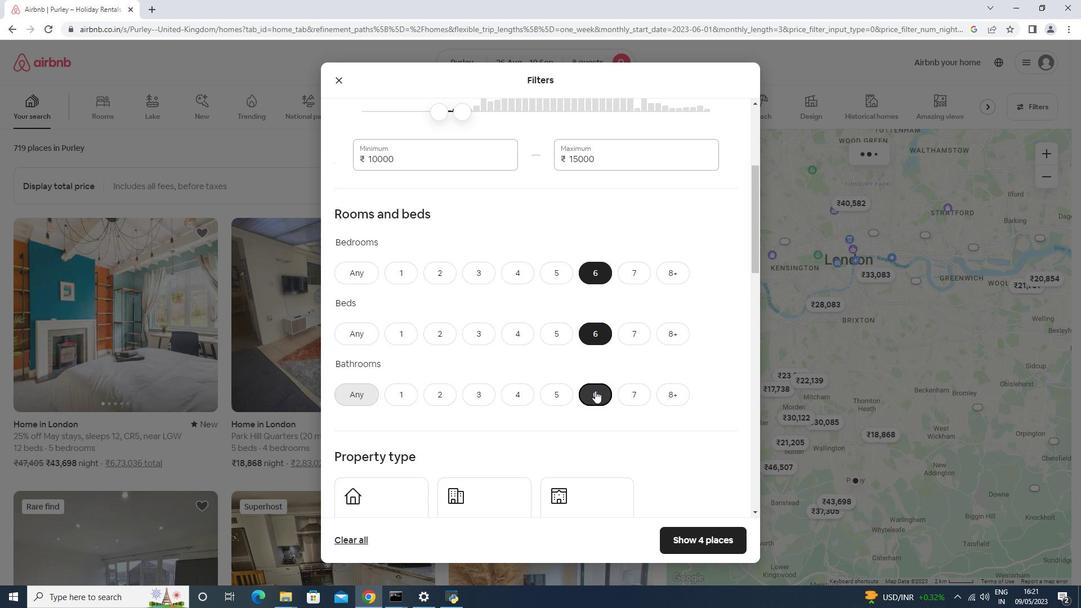 
Action: Mouse scrolled (595, 390) with delta (0, 0)
Screenshot: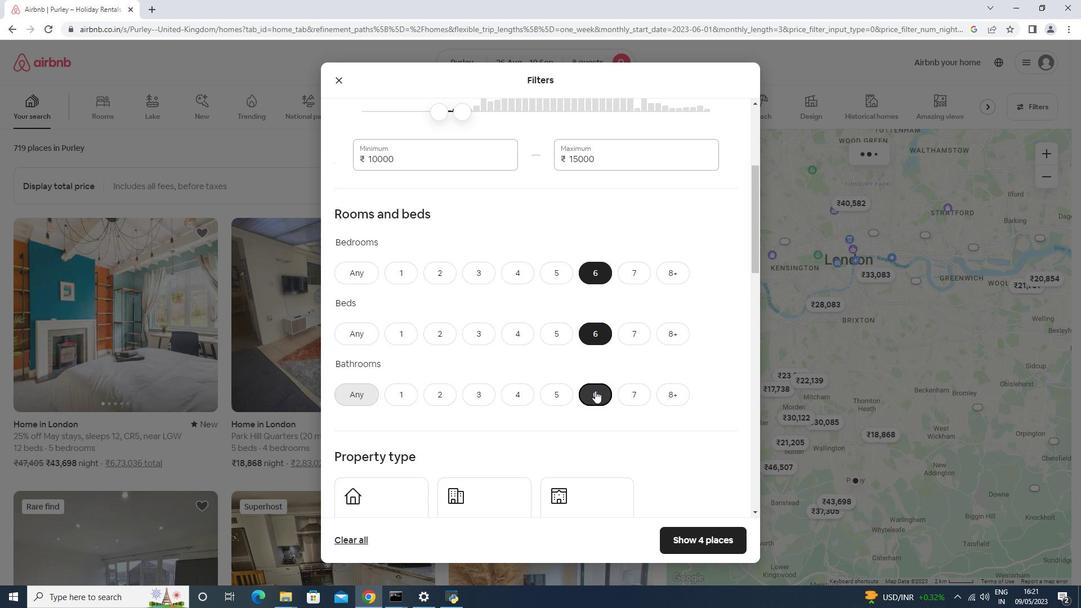 
Action: Mouse moved to (415, 304)
Screenshot: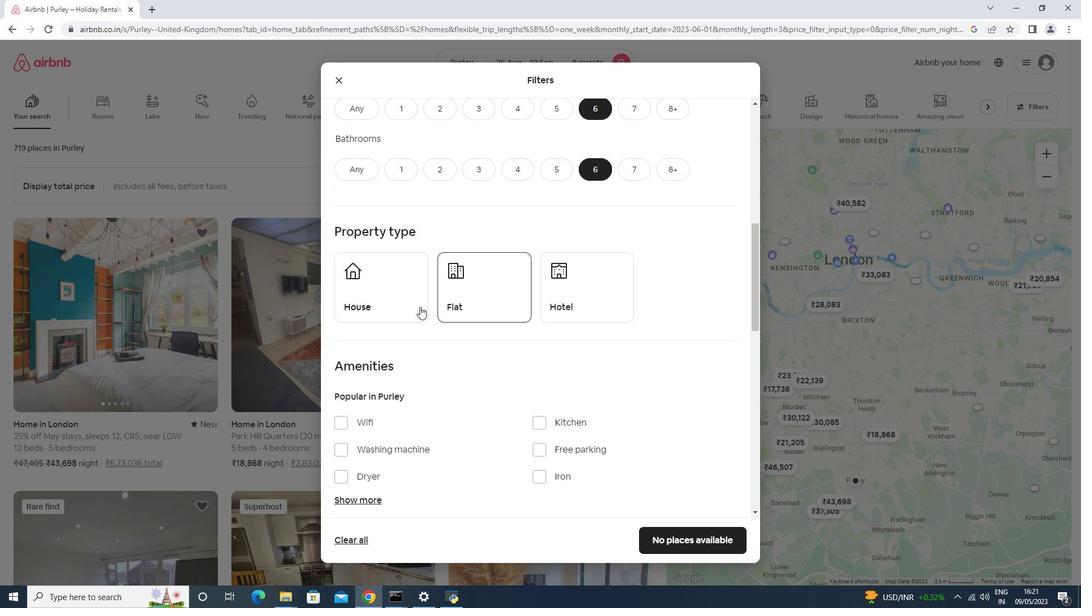 
Action: Mouse pressed left at (415, 304)
Screenshot: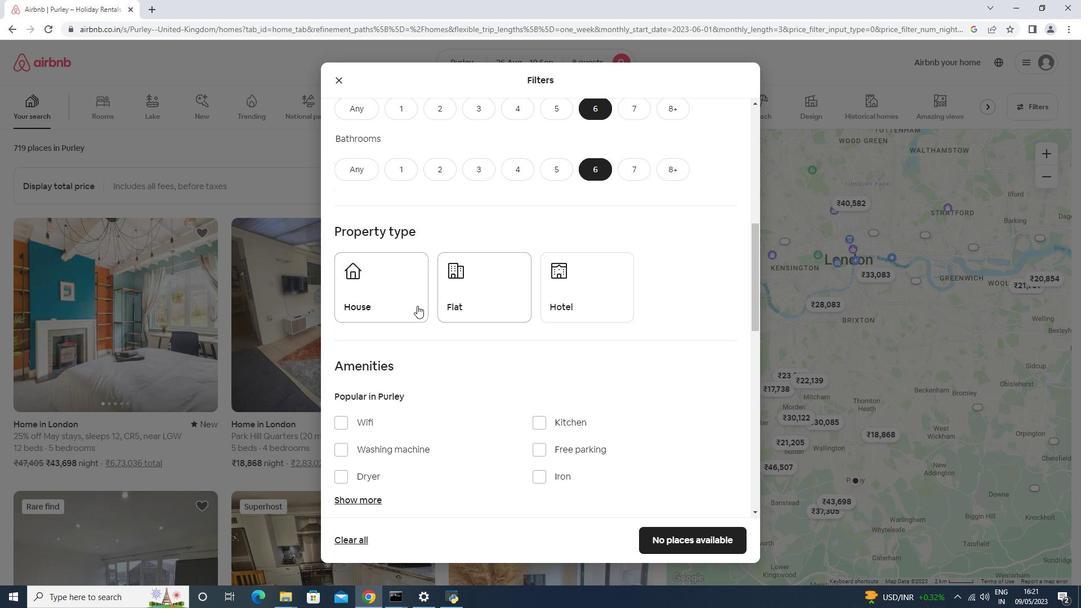 
Action: Mouse moved to (474, 299)
Screenshot: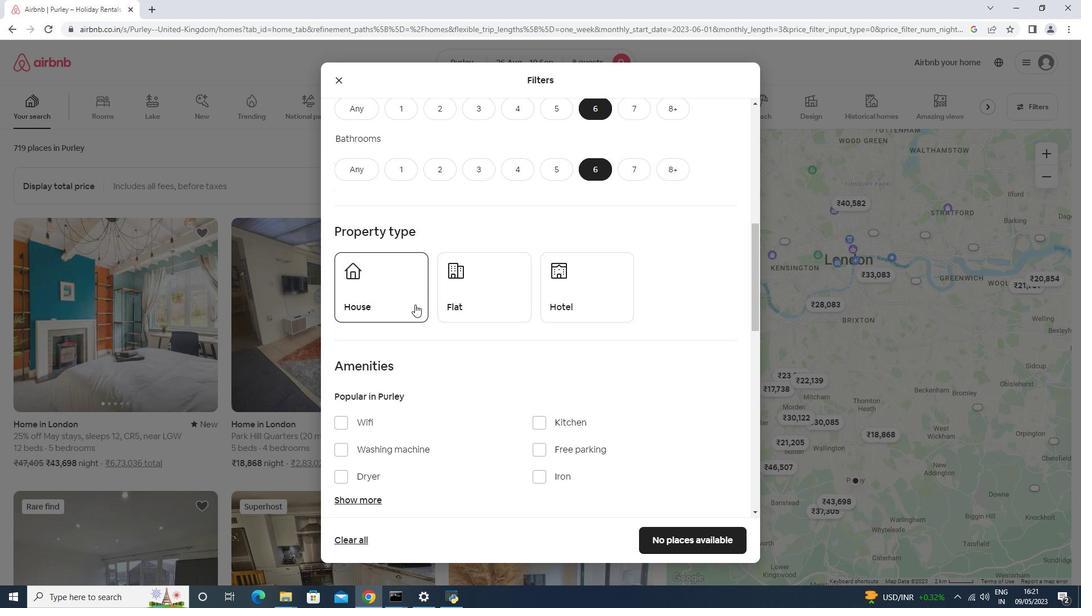 
Action: Mouse pressed left at (474, 299)
Screenshot: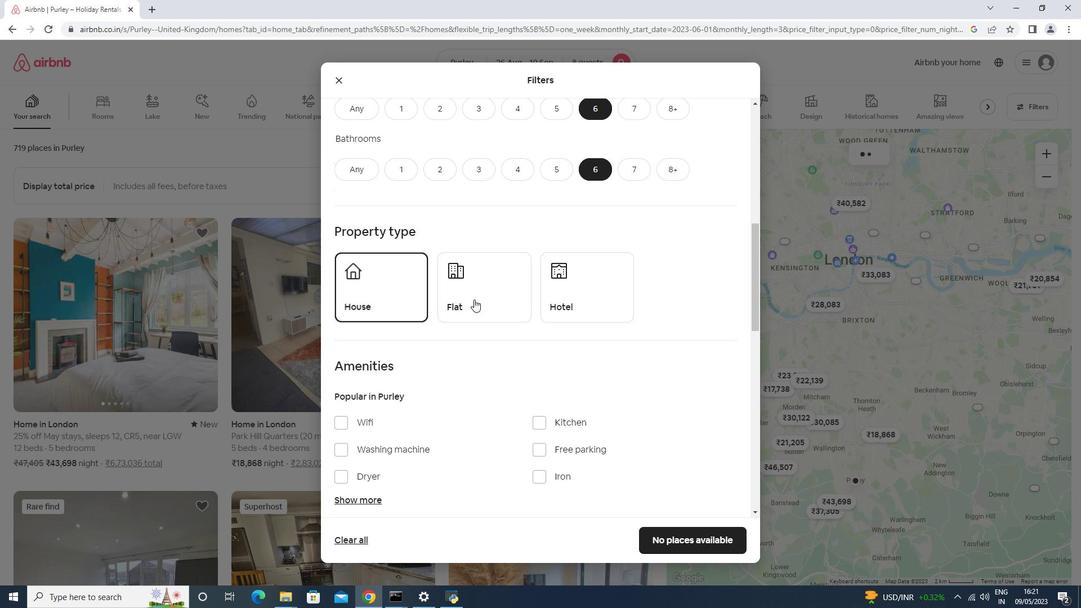 
Action: Mouse scrolled (474, 299) with delta (0, 0)
Screenshot: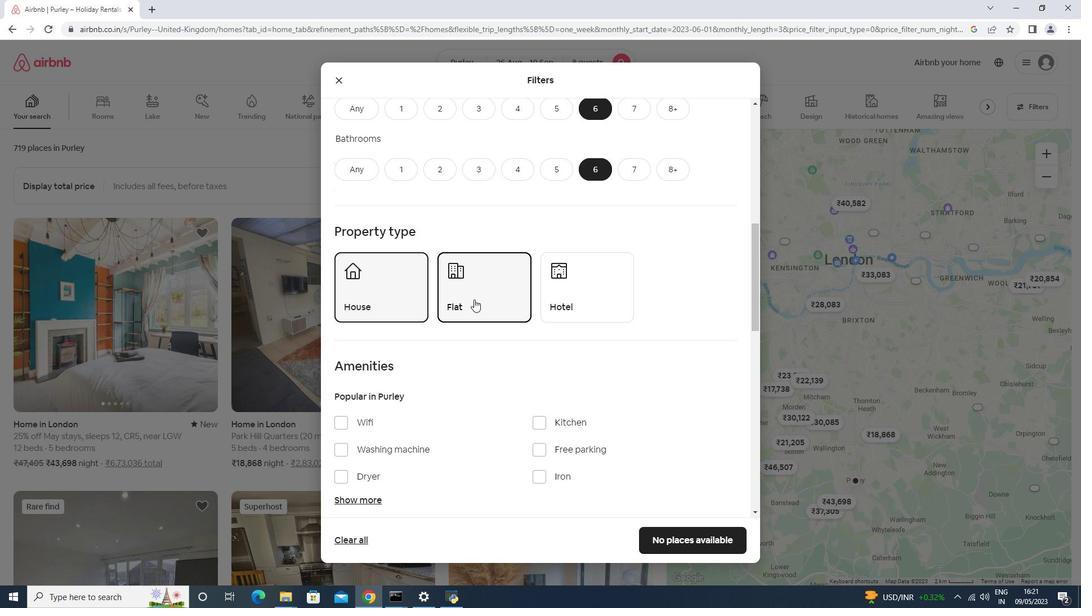 
Action: Mouse scrolled (474, 299) with delta (0, 0)
Screenshot: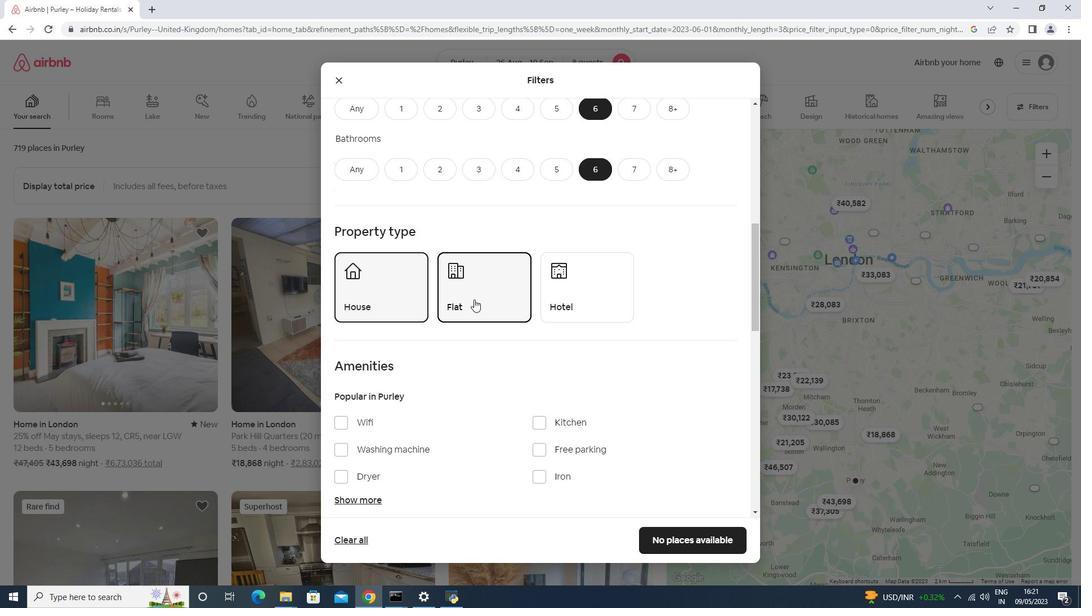 
Action: Mouse scrolled (474, 299) with delta (0, 0)
Screenshot: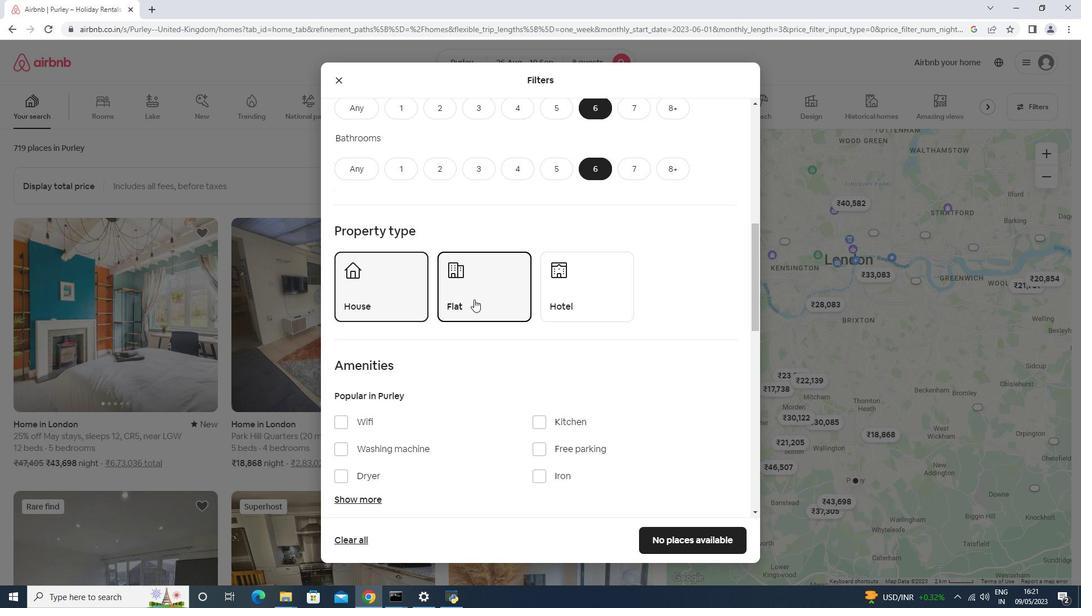
Action: Mouse moved to (360, 259)
Screenshot: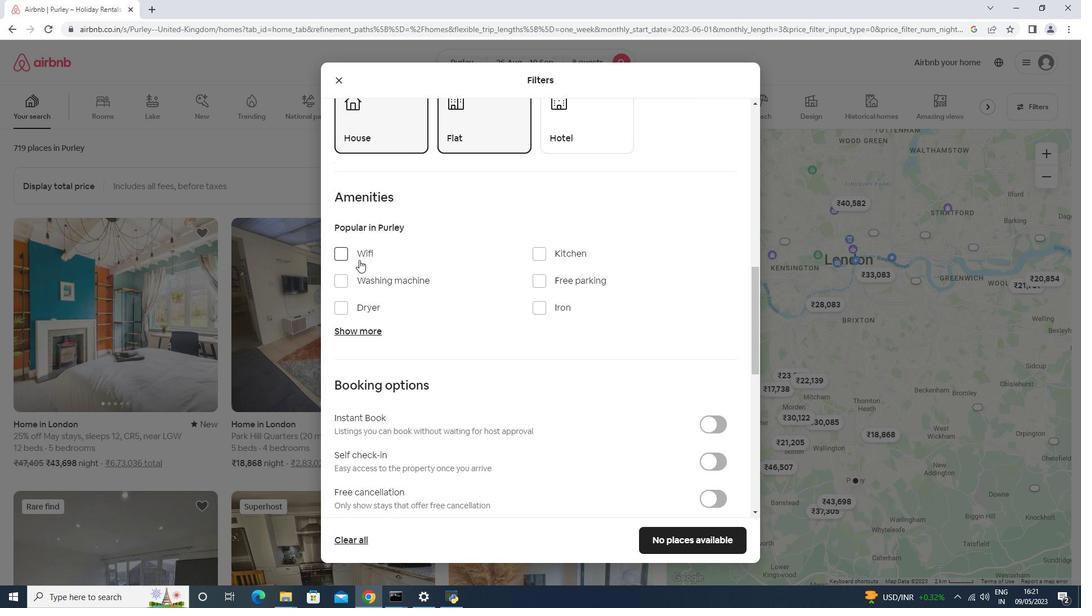 
Action: Mouse pressed left at (360, 259)
Screenshot: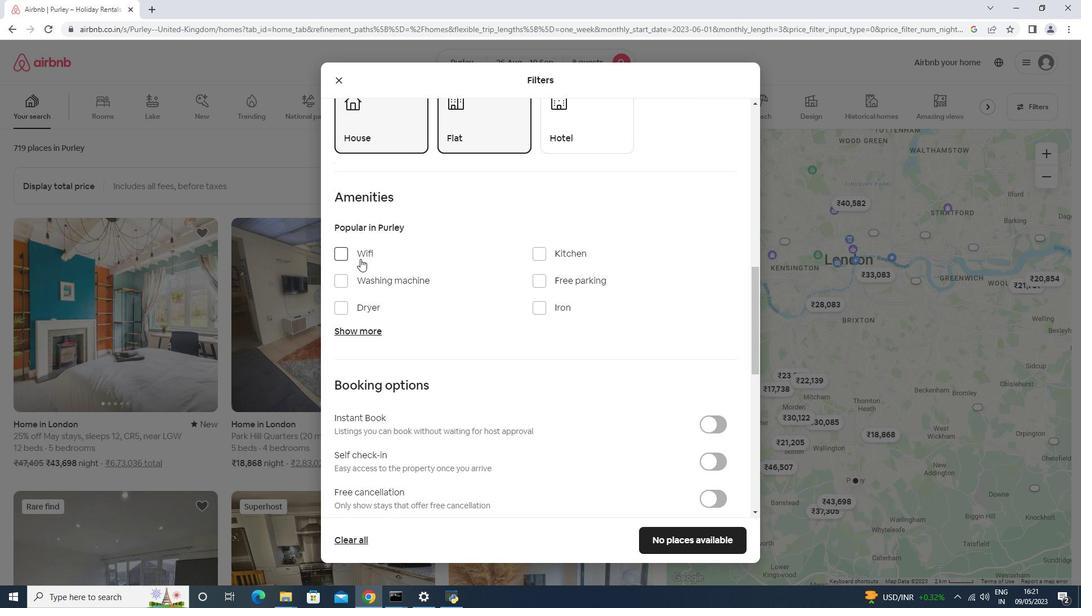 
Action: Mouse moved to (374, 327)
Screenshot: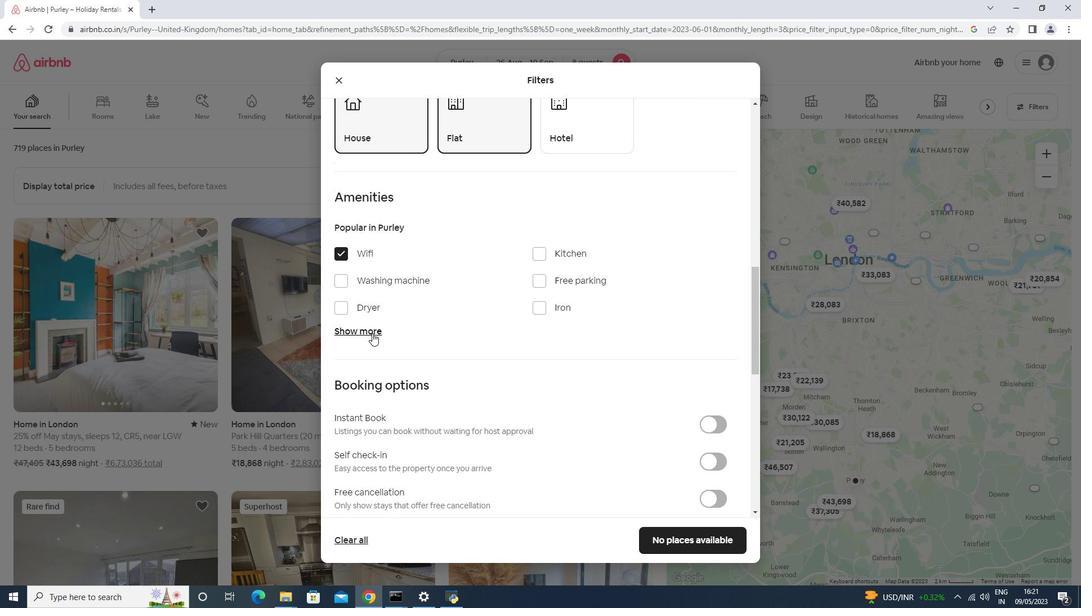 
Action: Mouse pressed left at (374, 327)
Screenshot: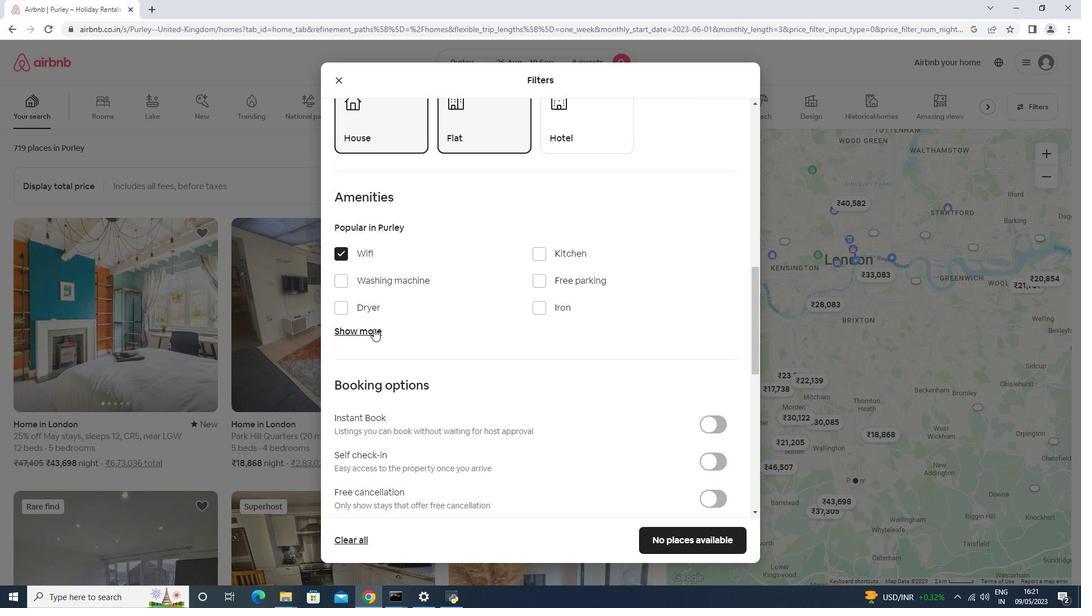 
Action: Mouse moved to (563, 389)
Screenshot: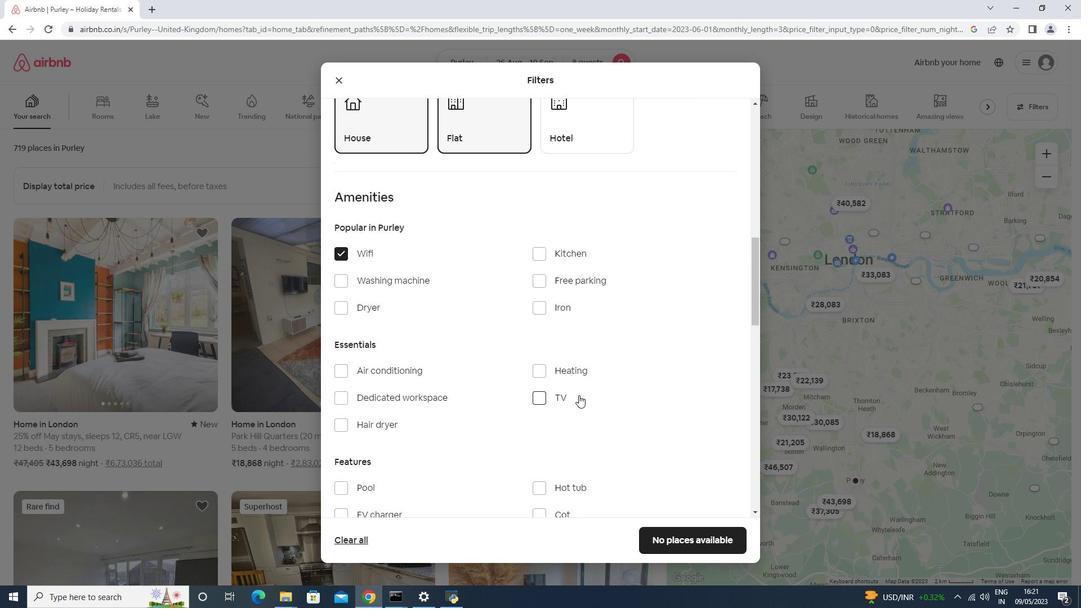 
Action: Mouse pressed left at (563, 389)
Screenshot: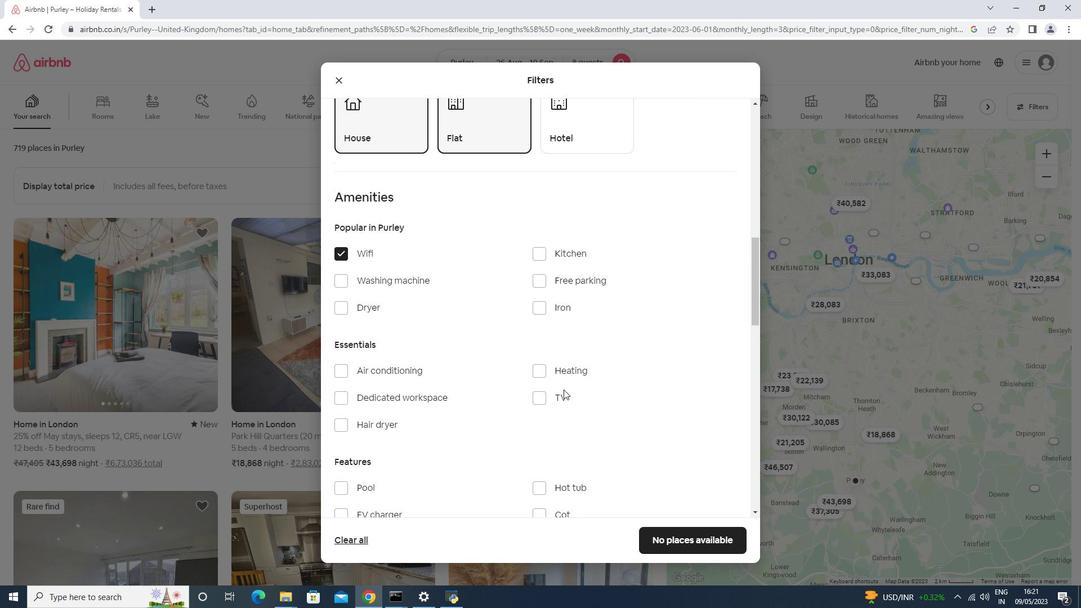 
Action: Mouse moved to (560, 395)
Screenshot: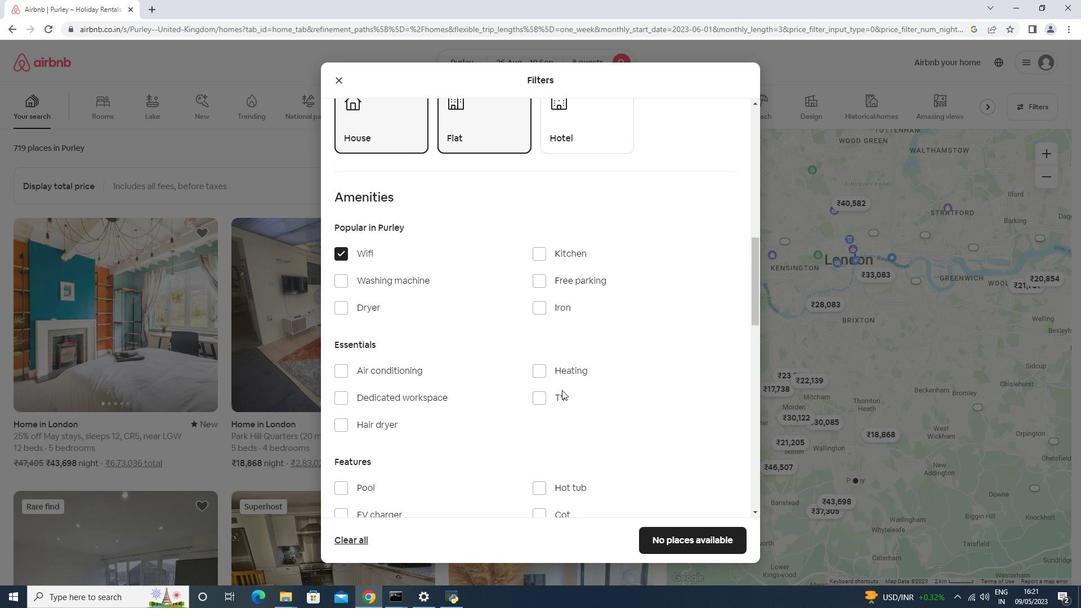 
Action: Mouse pressed left at (560, 395)
Screenshot: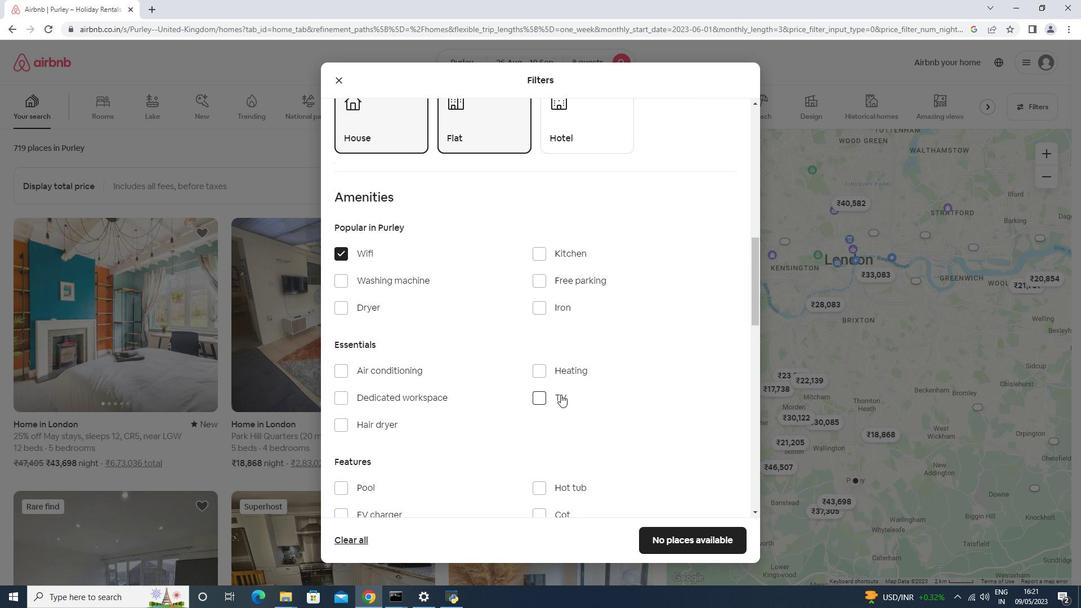 
Action: Mouse scrolled (560, 394) with delta (0, 0)
Screenshot: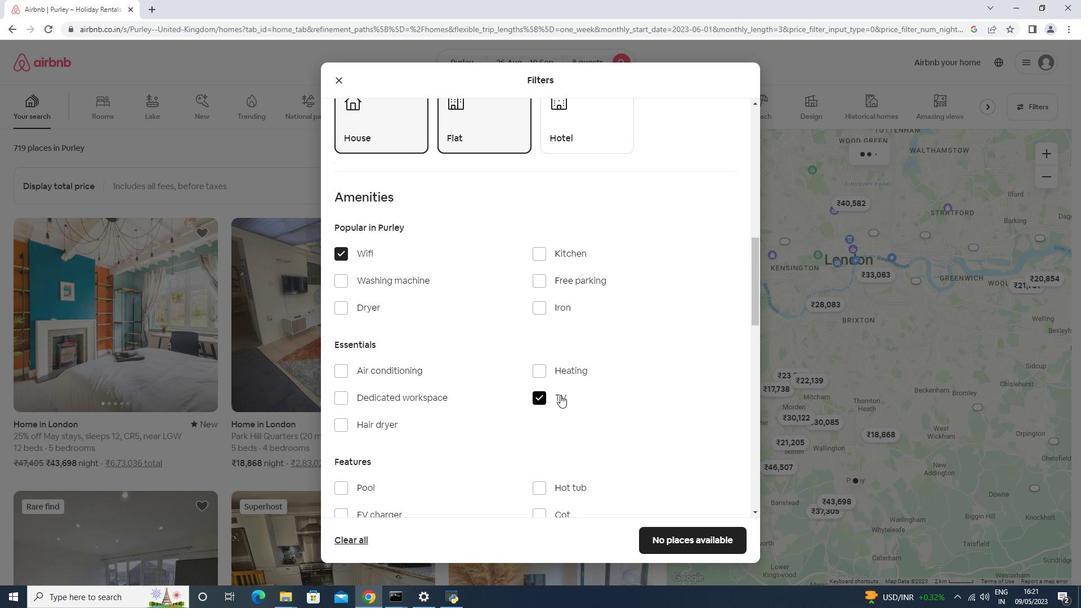 
Action: Mouse scrolled (560, 394) with delta (0, 0)
Screenshot: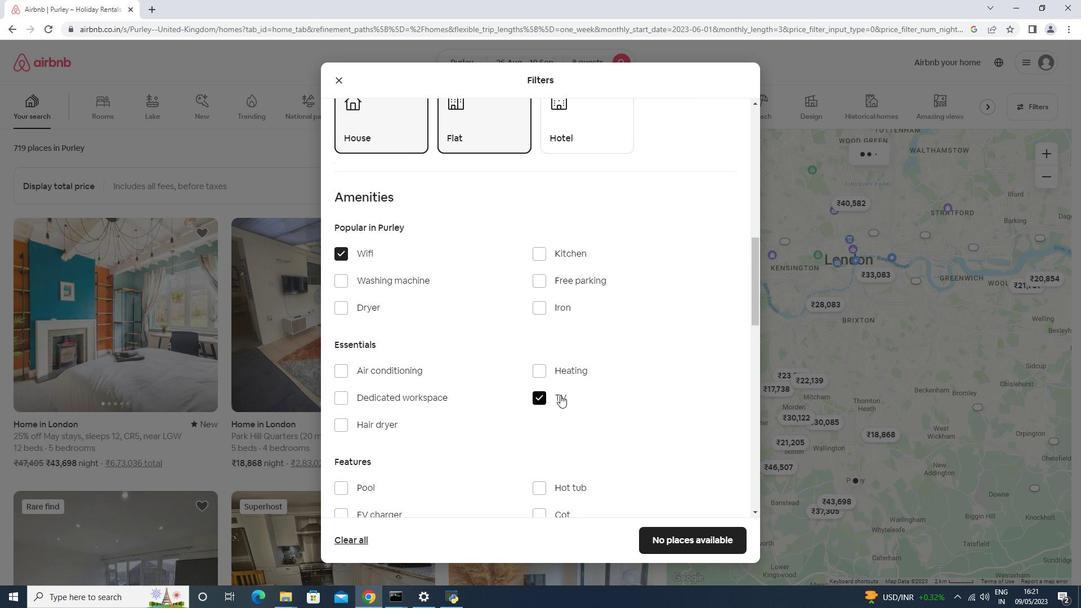 
Action: Mouse scrolled (560, 394) with delta (0, 0)
Screenshot: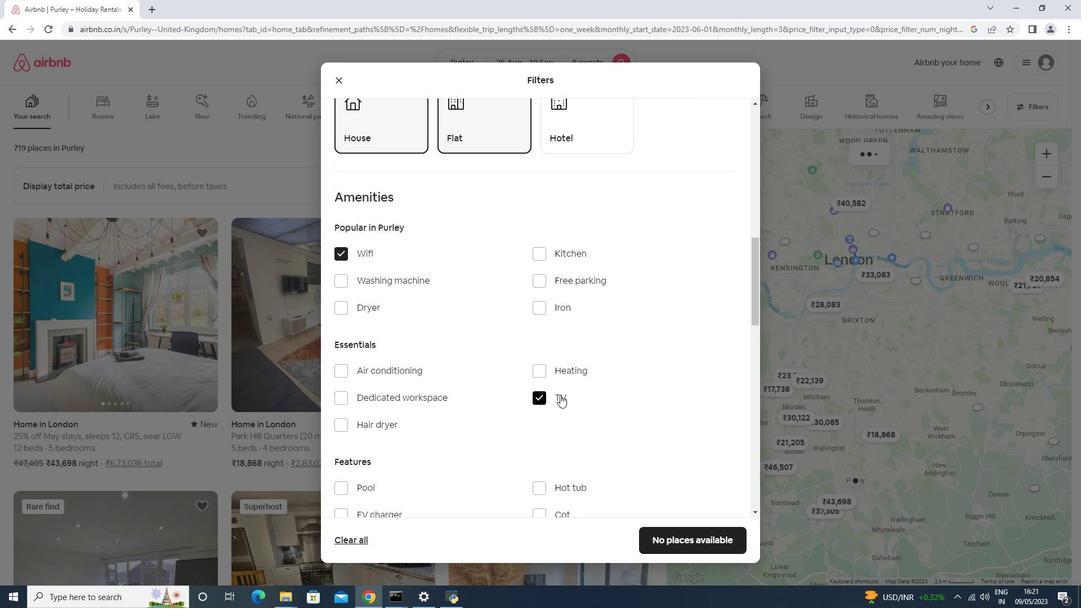
Action: Mouse moved to (433, 399)
Screenshot: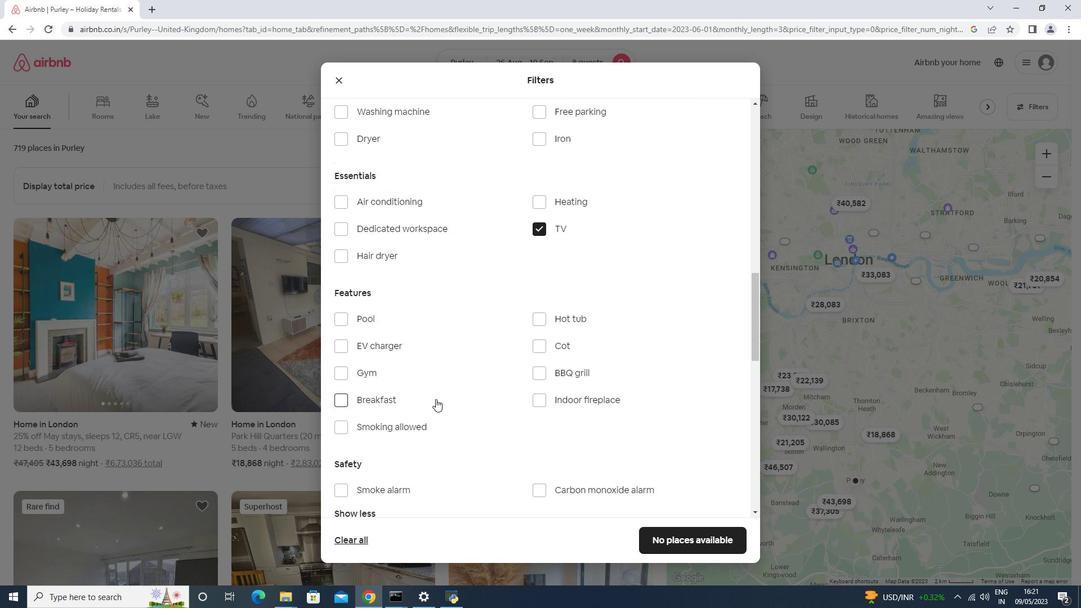 
Action: Mouse pressed left at (433, 399)
Screenshot: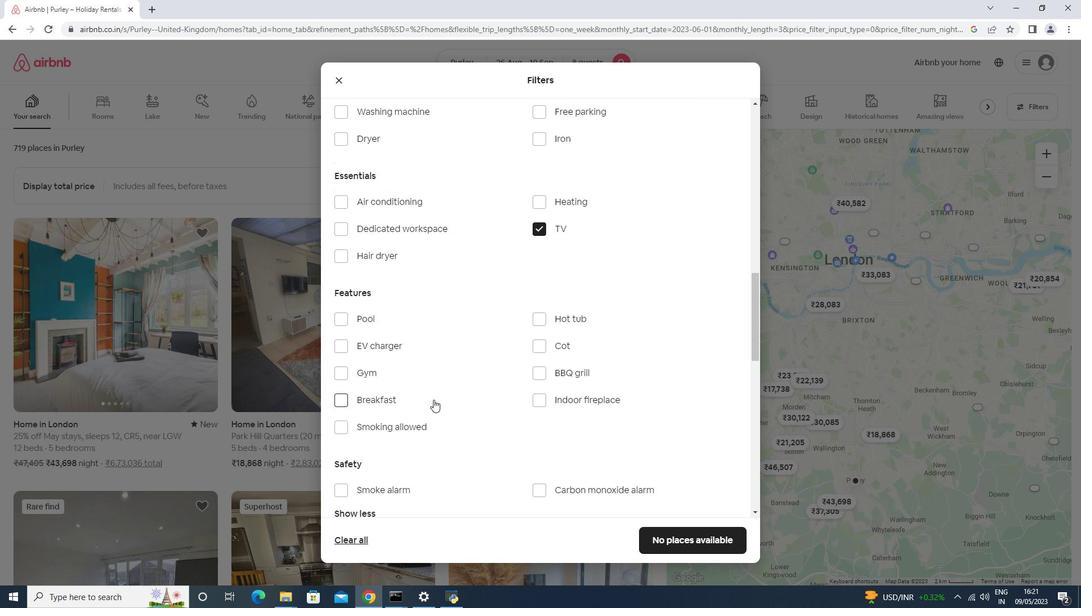 
Action: Mouse moved to (395, 377)
Screenshot: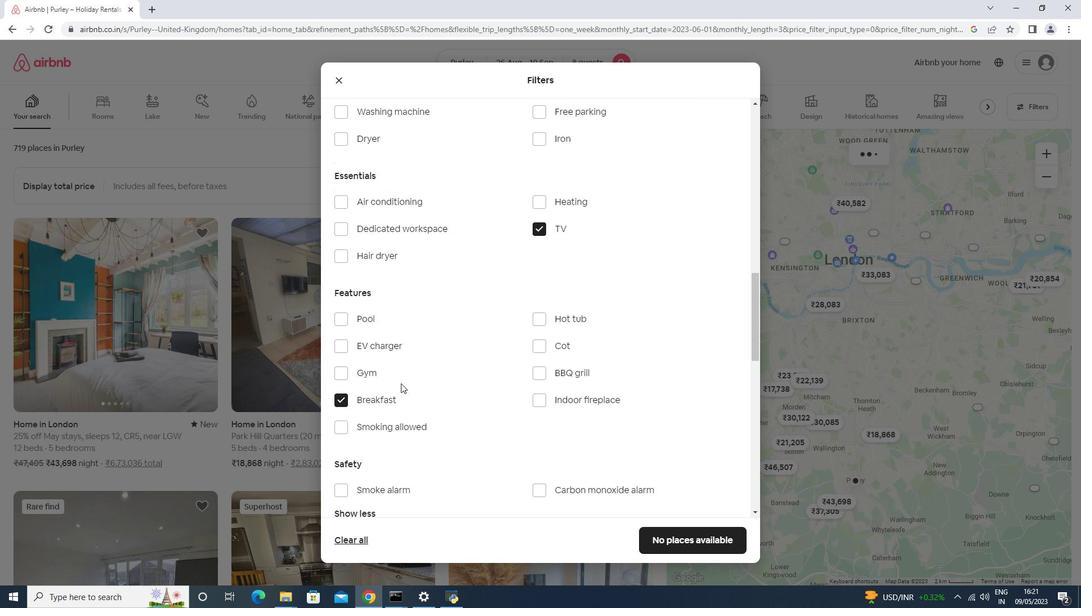 
Action: Mouse pressed left at (395, 377)
Screenshot: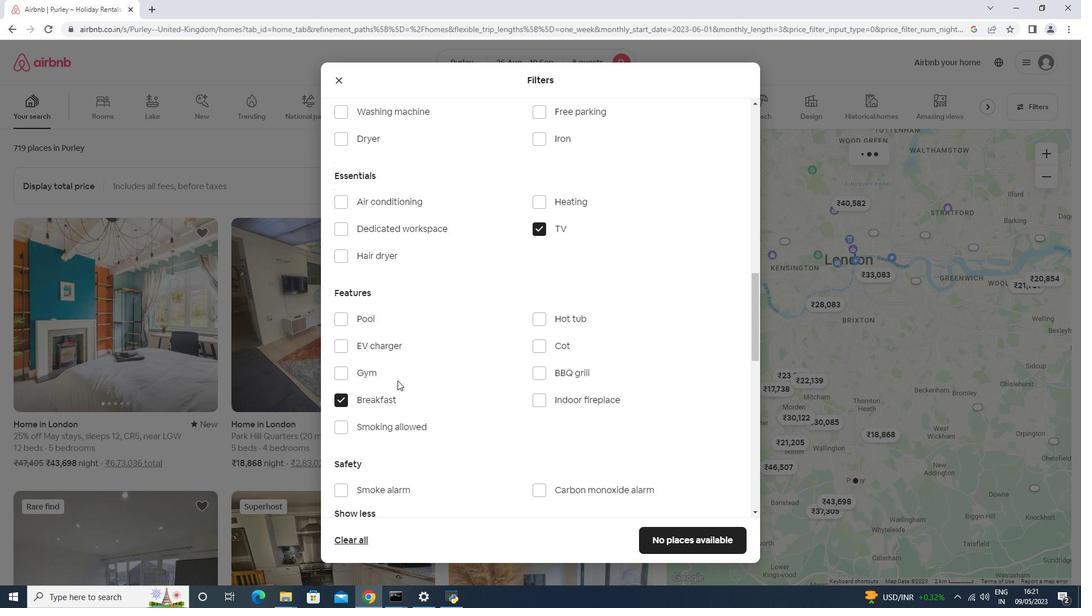
Action: Mouse moved to (544, 394)
Screenshot: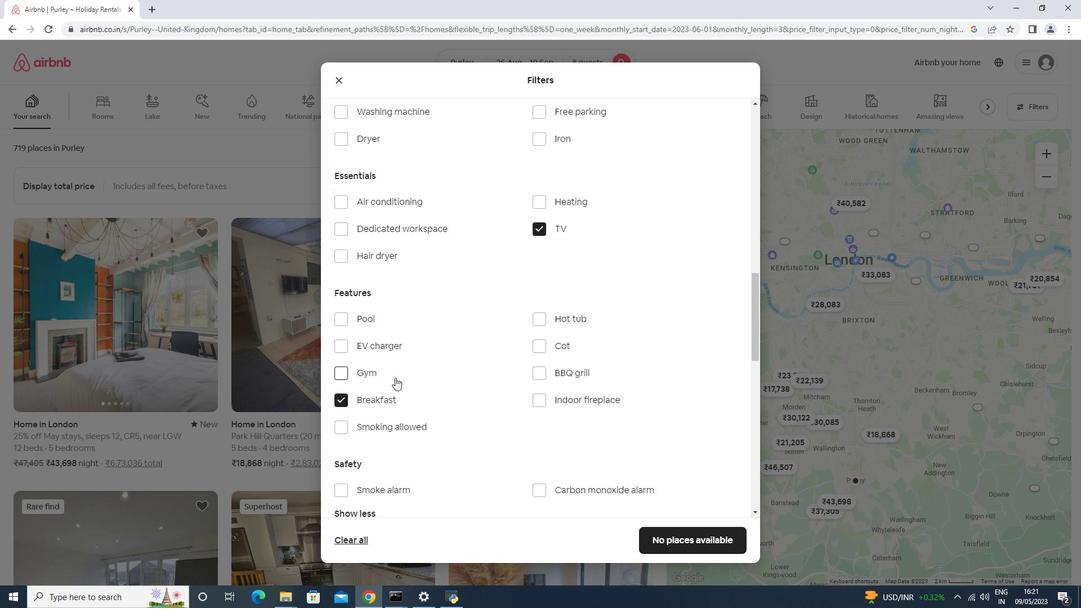 
Action: Mouse scrolled (544, 394) with delta (0, 0)
Screenshot: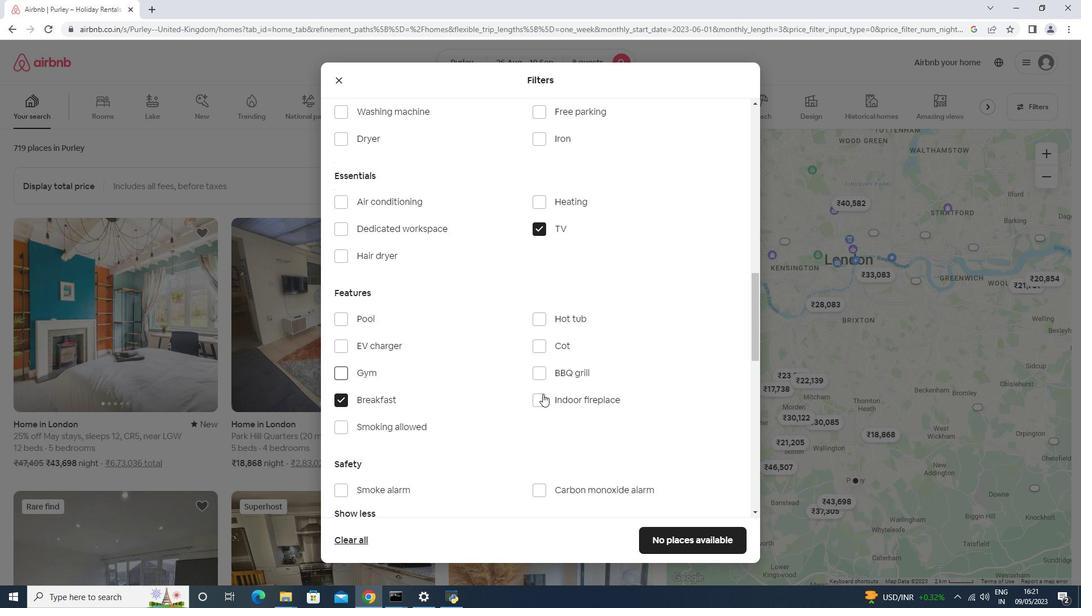 
Action: Mouse scrolled (544, 394) with delta (0, 0)
Screenshot: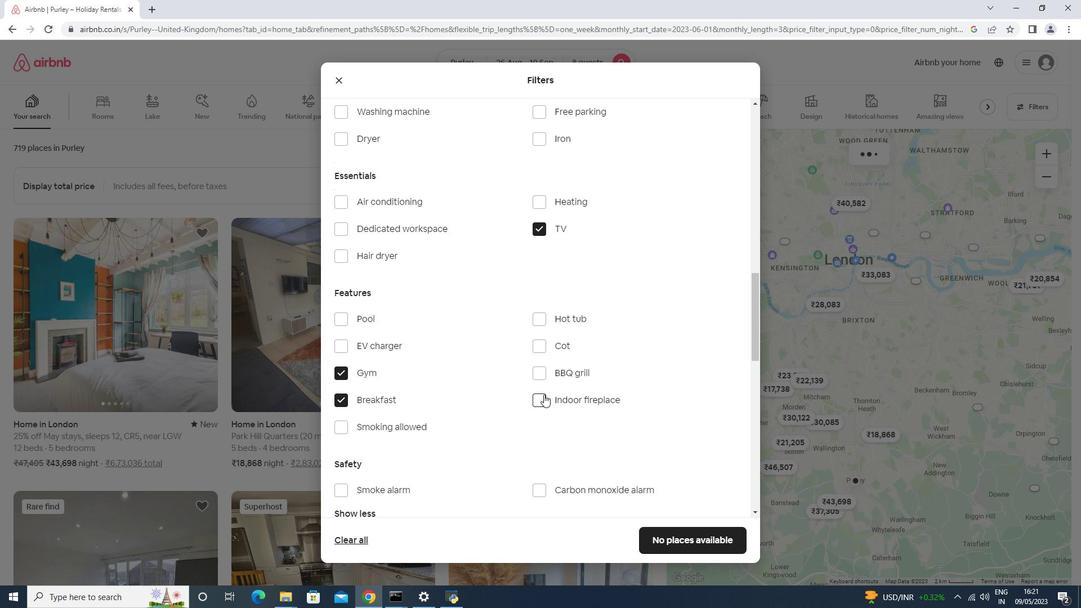 
Action: Mouse scrolled (544, 394) with delta (0, 0)
Screenshot: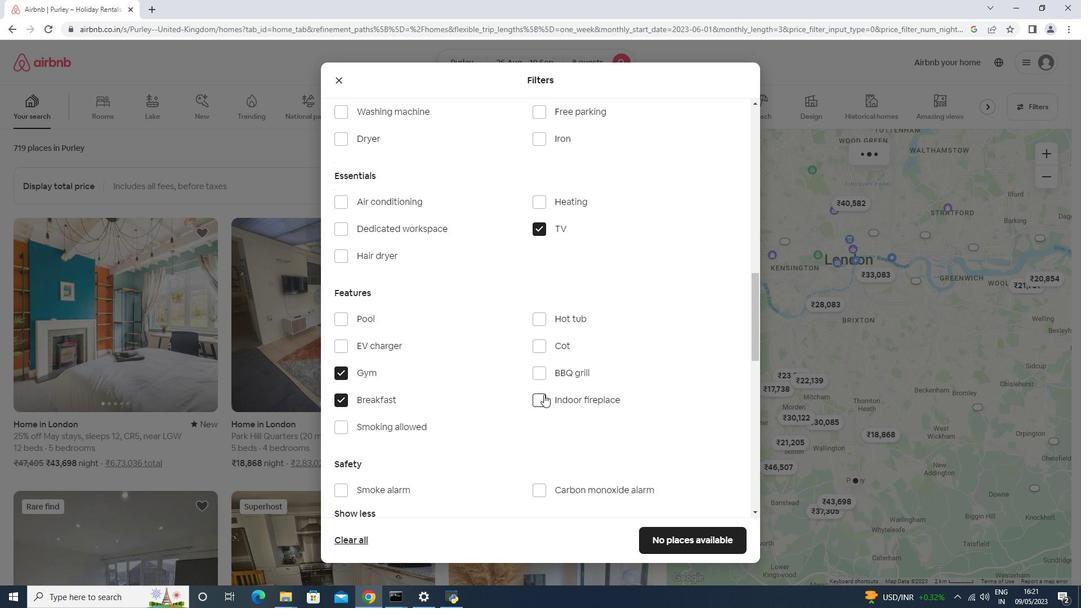 
Action: Mouse moved to (715, 475)
Screenshot: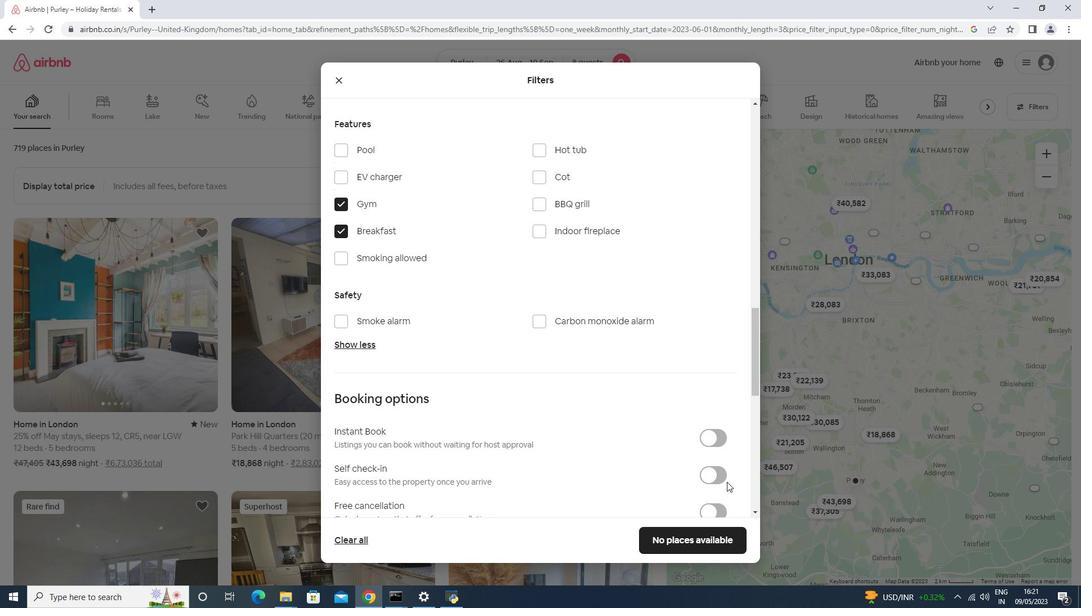 
Action: Mouse pressed left at (715, 475)
Screenshot: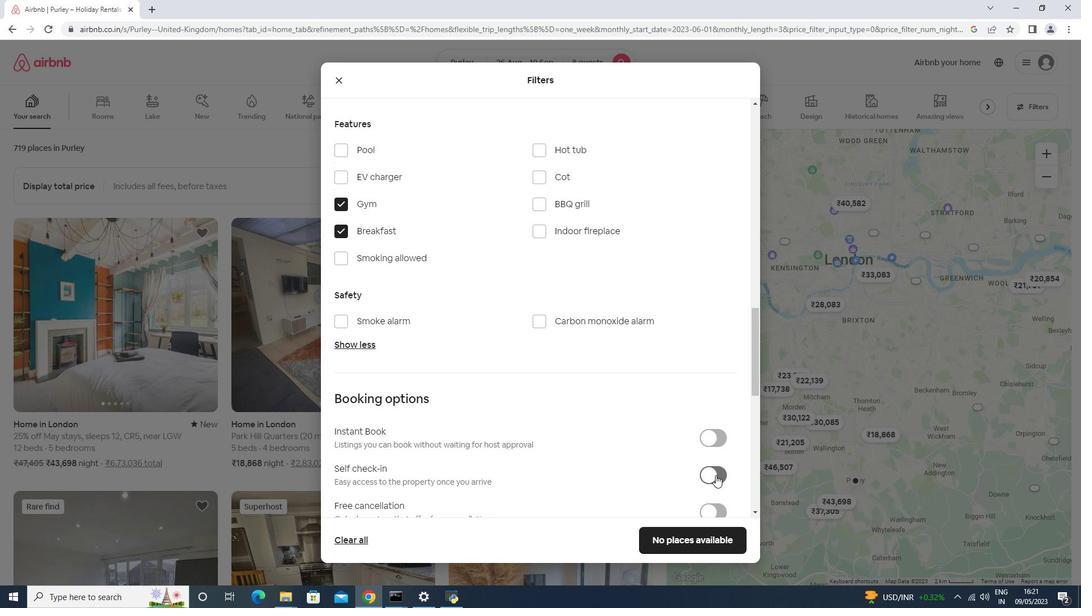 
Action: Mouse scrolled (715, 474) with delta (0, 0)
Screenshot: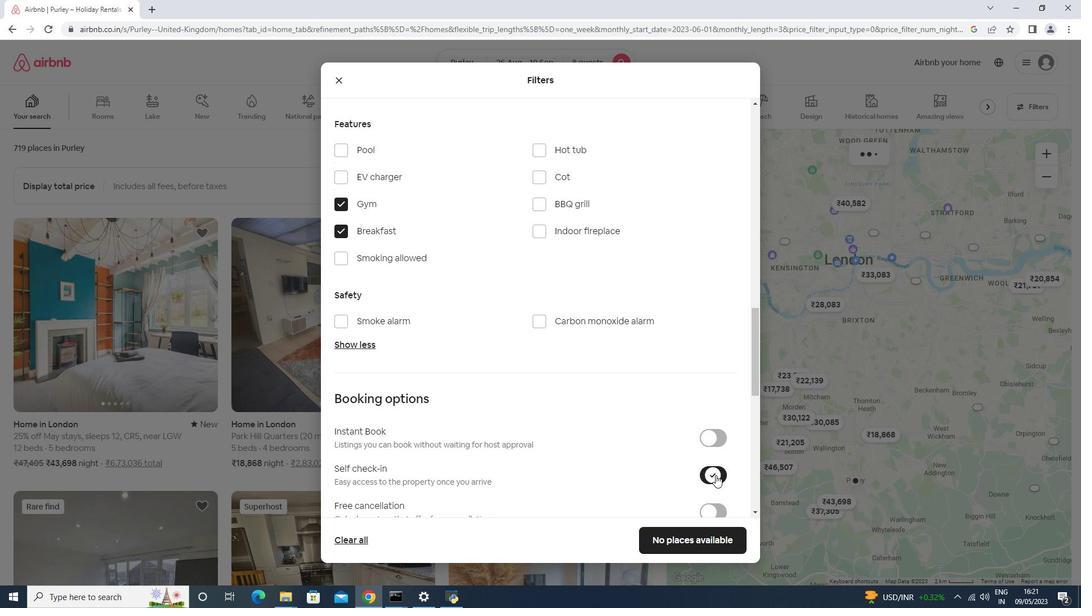 
Action: Mouse scrolled (715, 474) with delta (0, 0)
Screenshot: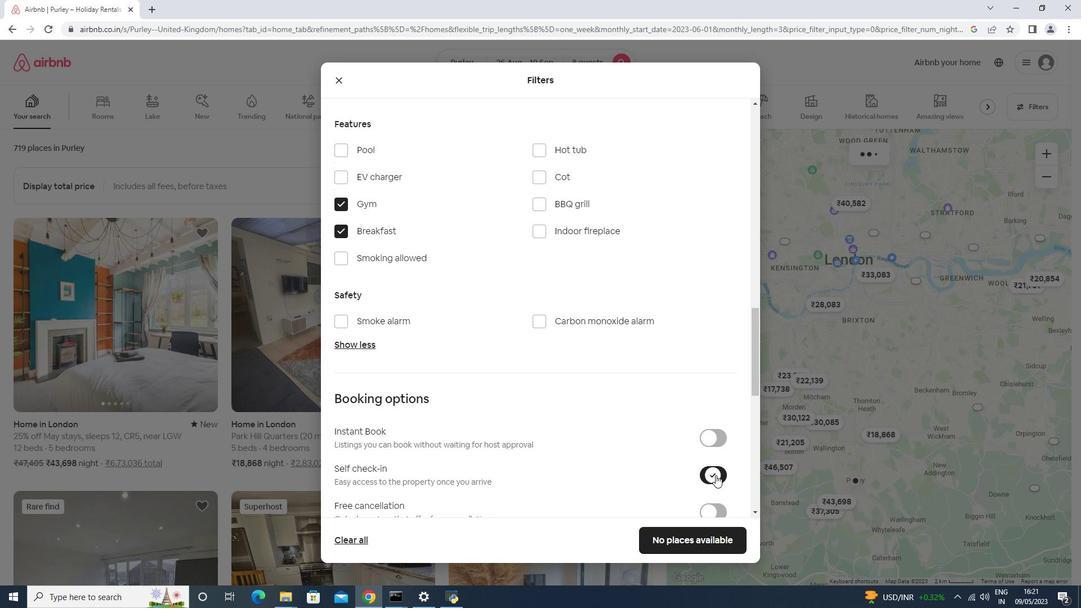 
Action: Mouse scrolled (715, 474) with delta (0, 0)
Screenshot: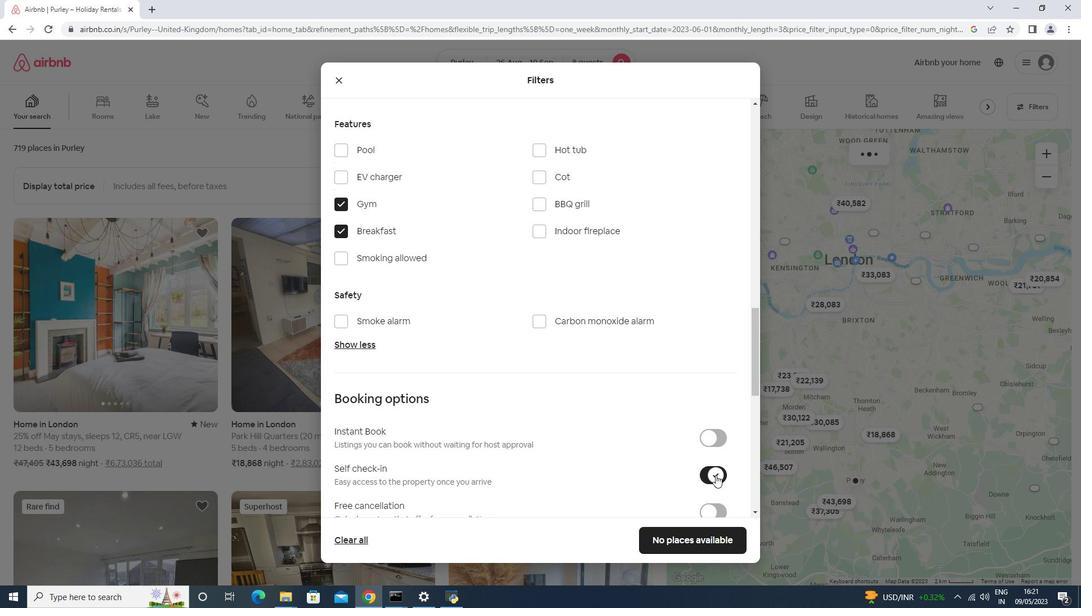 
Action: Mouse scrolled (715, 474) with delta (0, 0)
Screenshot: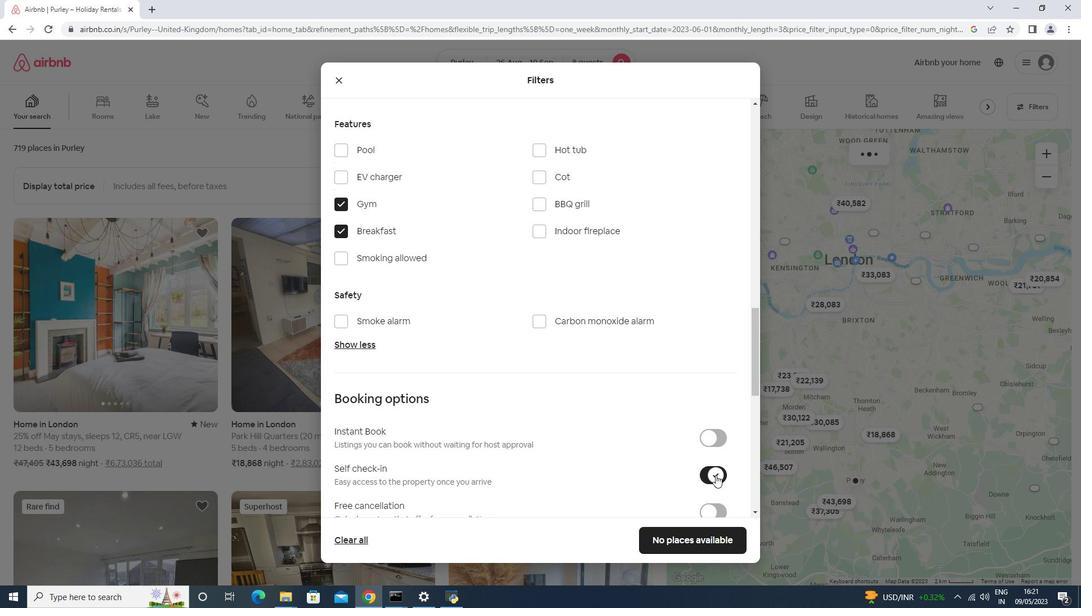 
Action: Mouse scrolled (715, 474) with delta (0, 0)
Screenshot: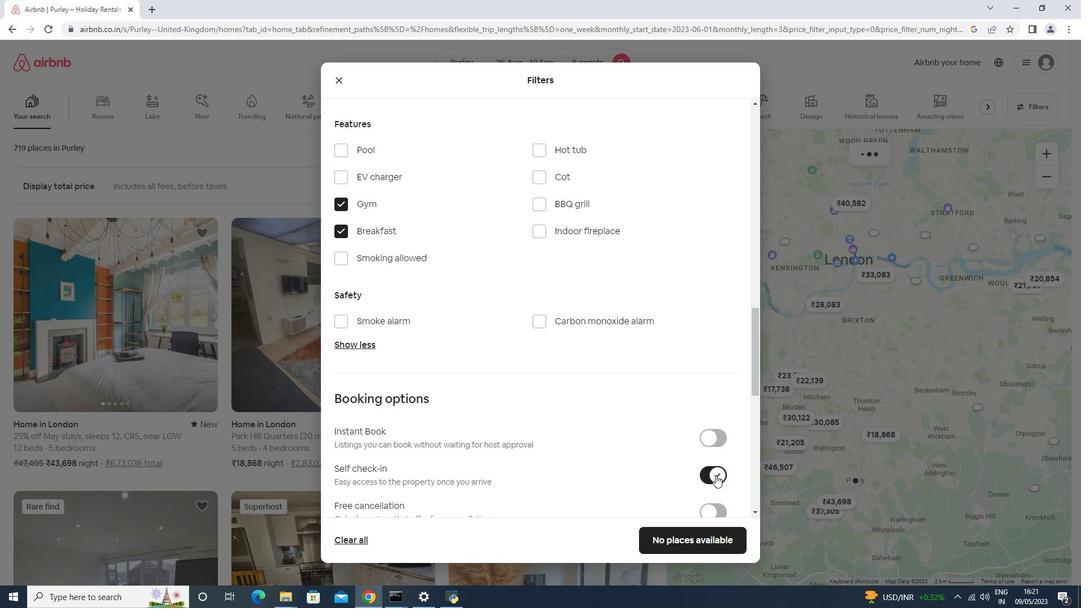 
Action: Mouse scrolled (715, 474) with delta (0, 0)
Screenshot: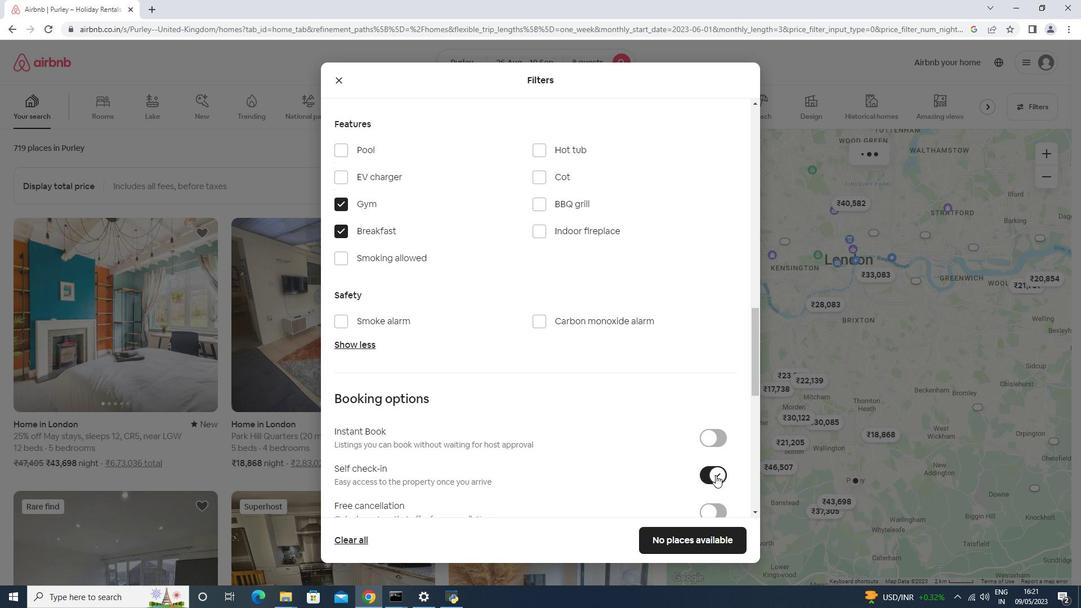 
Action: Mouse moved to (715, 474)
Screenshot: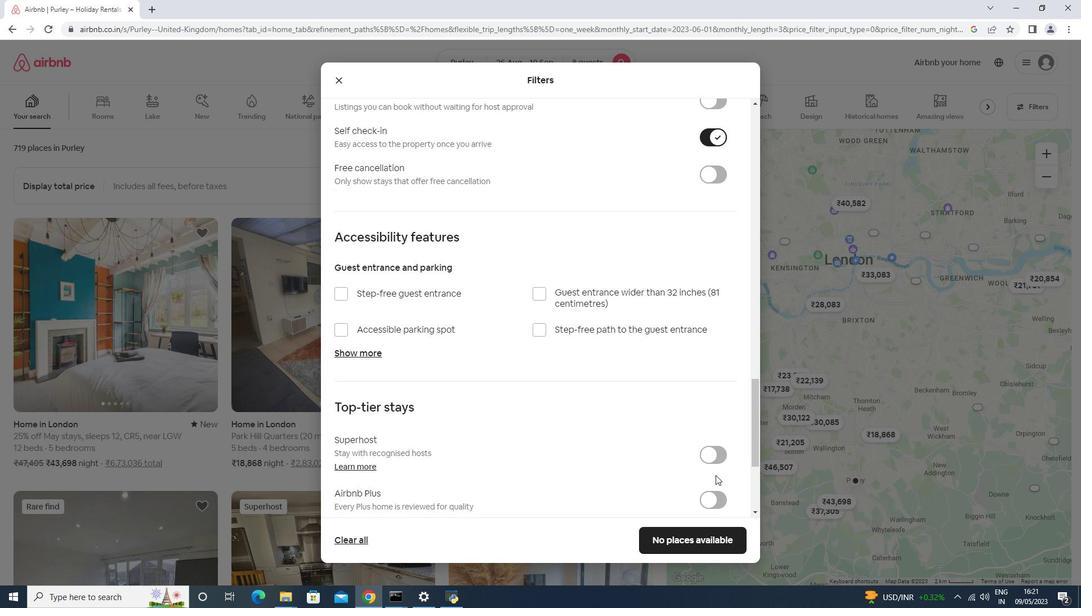 
Action: Mouse scrolled (715, 474) with delta (0, 0)
Screenshot: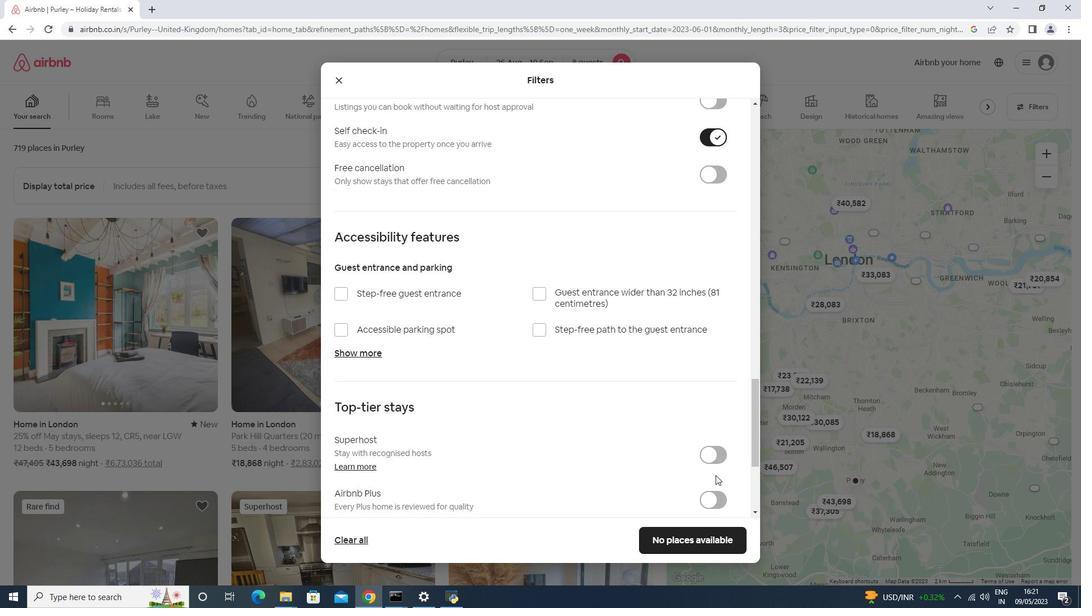 
Action: Mouse scrolled (715, 474) with delta (0, 0)
Screenshot: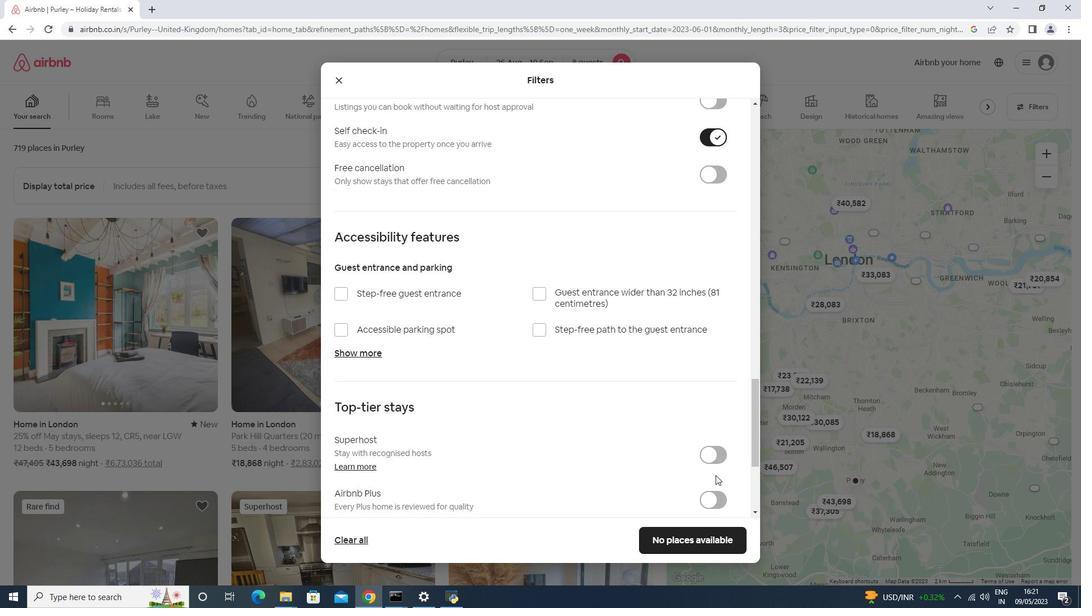 
Action: Mouse scrolled (715, 474) with delta (0, 0)
Screenshot: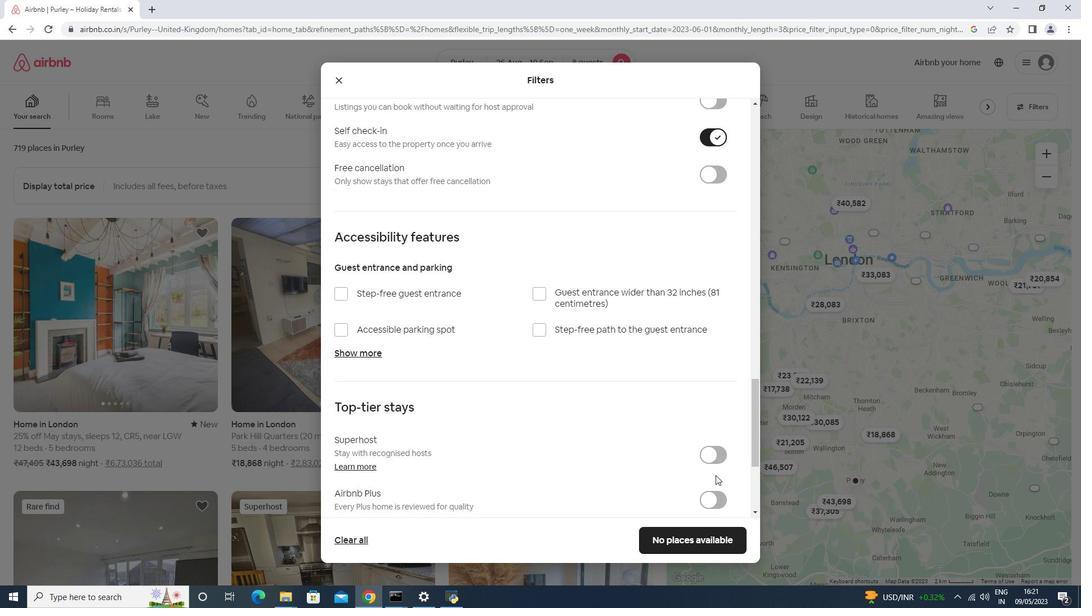 
Action: Mouse scrolled (715, 474) with delta (0, 0)
Screenshot: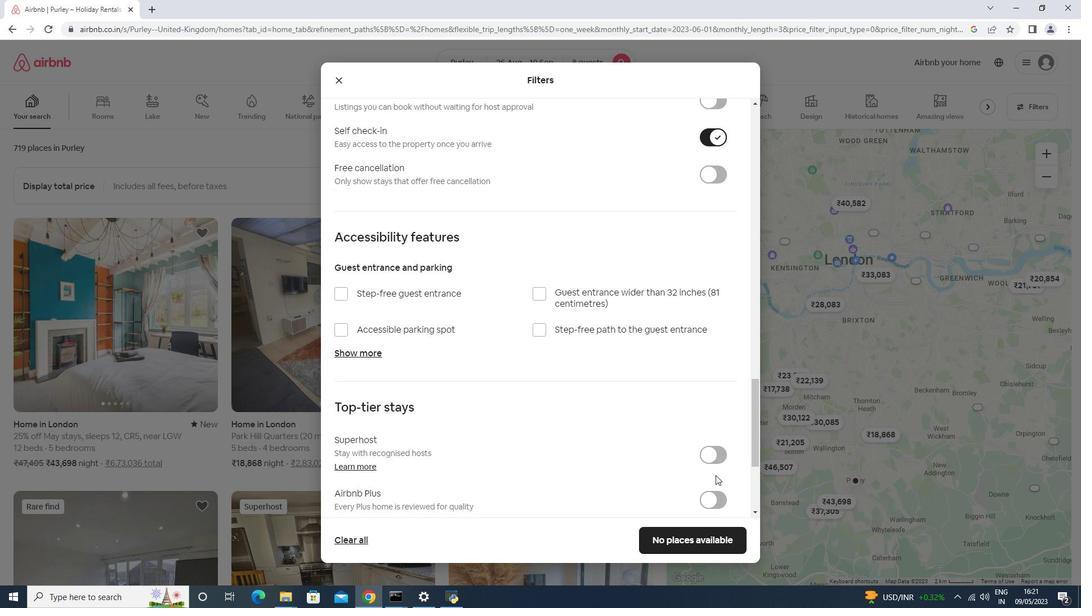 
Action: Mouse moved to (395, 435)
Screenshot: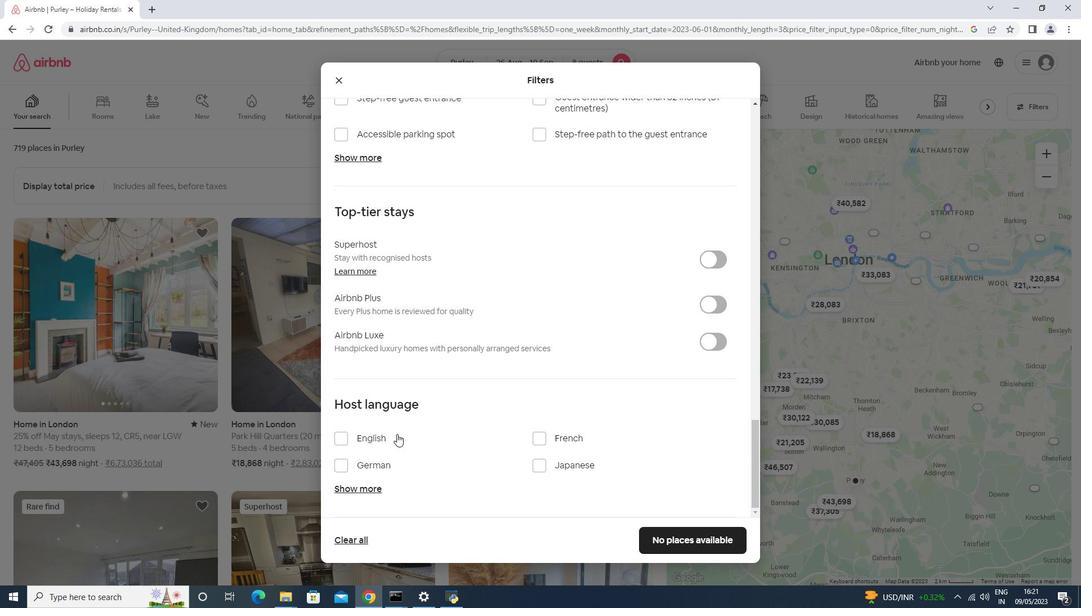 
Action: Mouse pressed left at (395, 435)
Screenshot: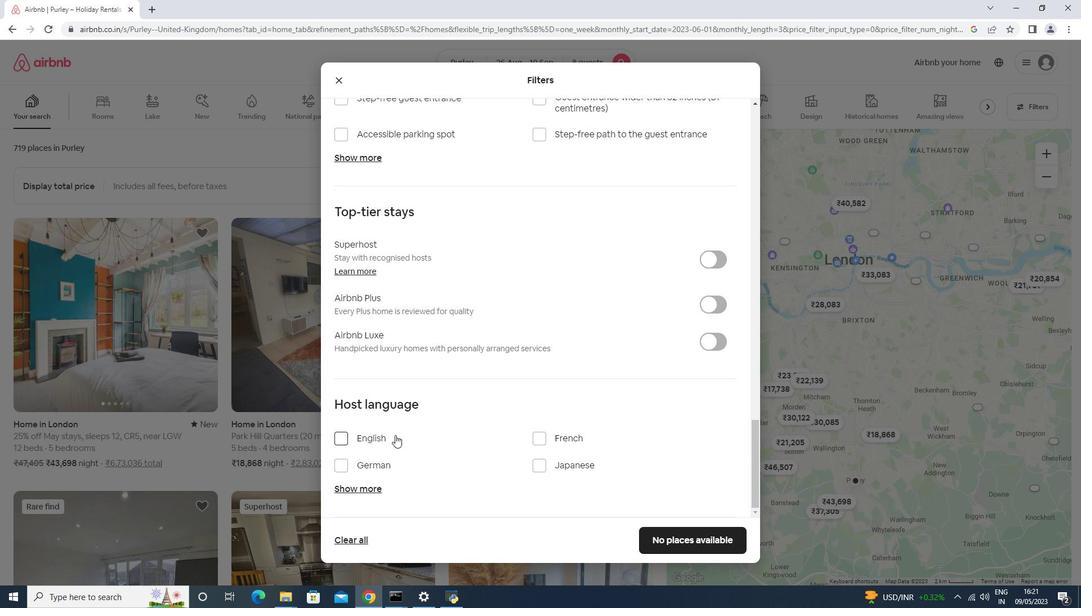 
Action: Mouse moved to (661, 535)
Screenshot: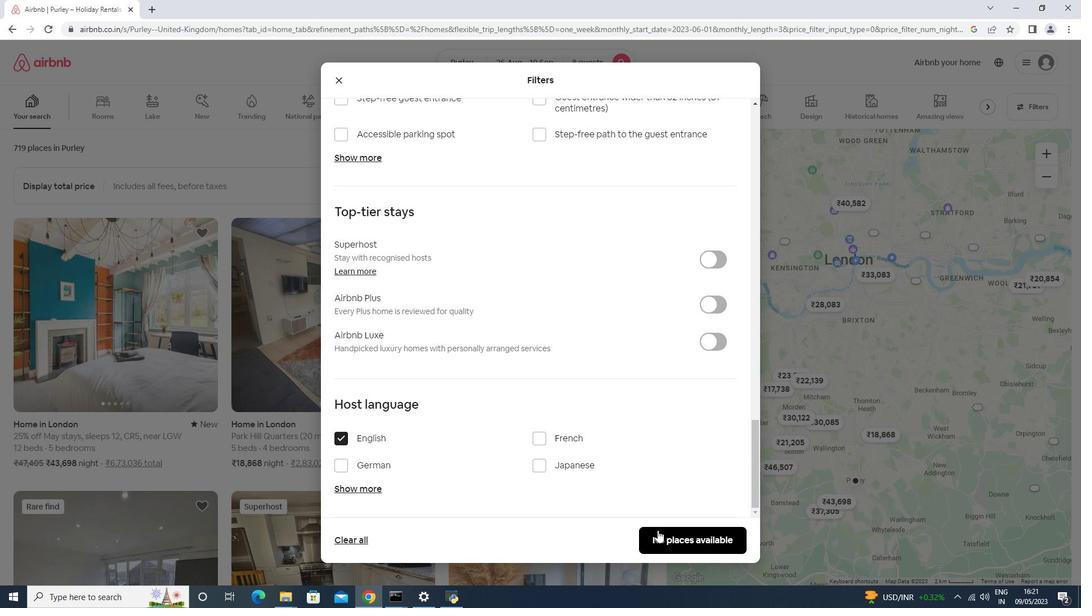 
Action: Mouse pressed left at (661, 535)
Screenshot: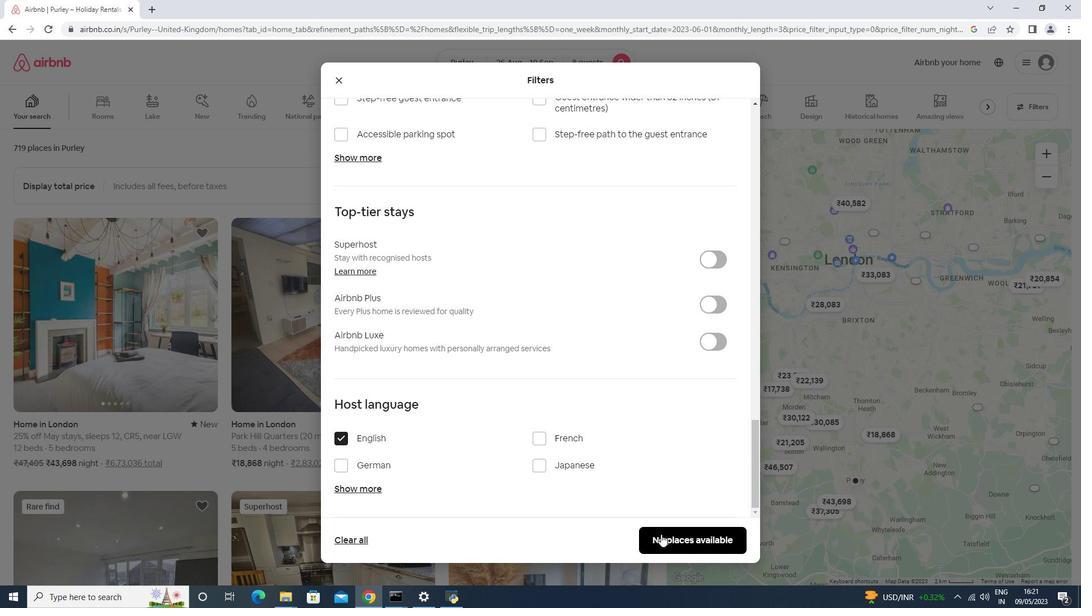 
